 Task: Select the file first option in the sort order.
Action: Mouse moved to (45, 693)
Screenshot: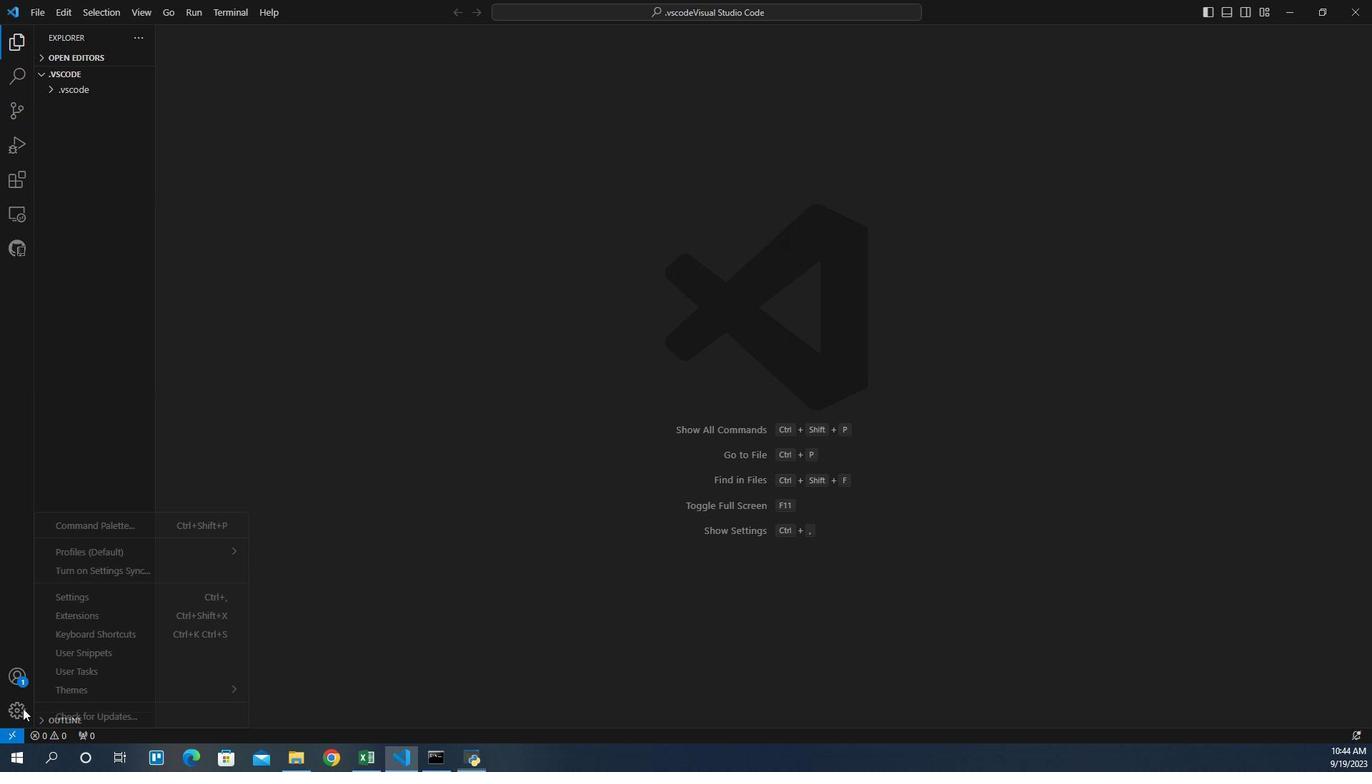 
Action: Mouse pressed left at (45, 693)
Screenshot: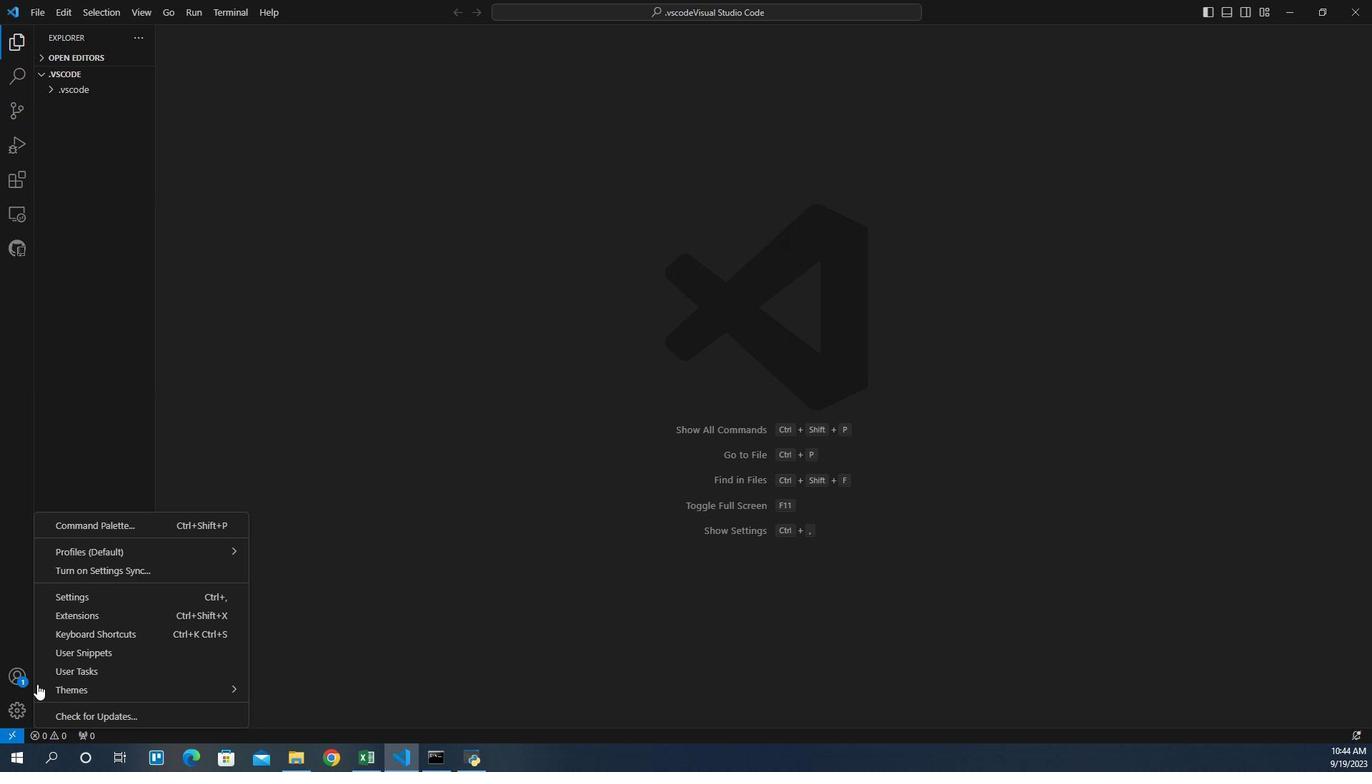 
Action: Mouse moved to (88, 591)
Screenshot: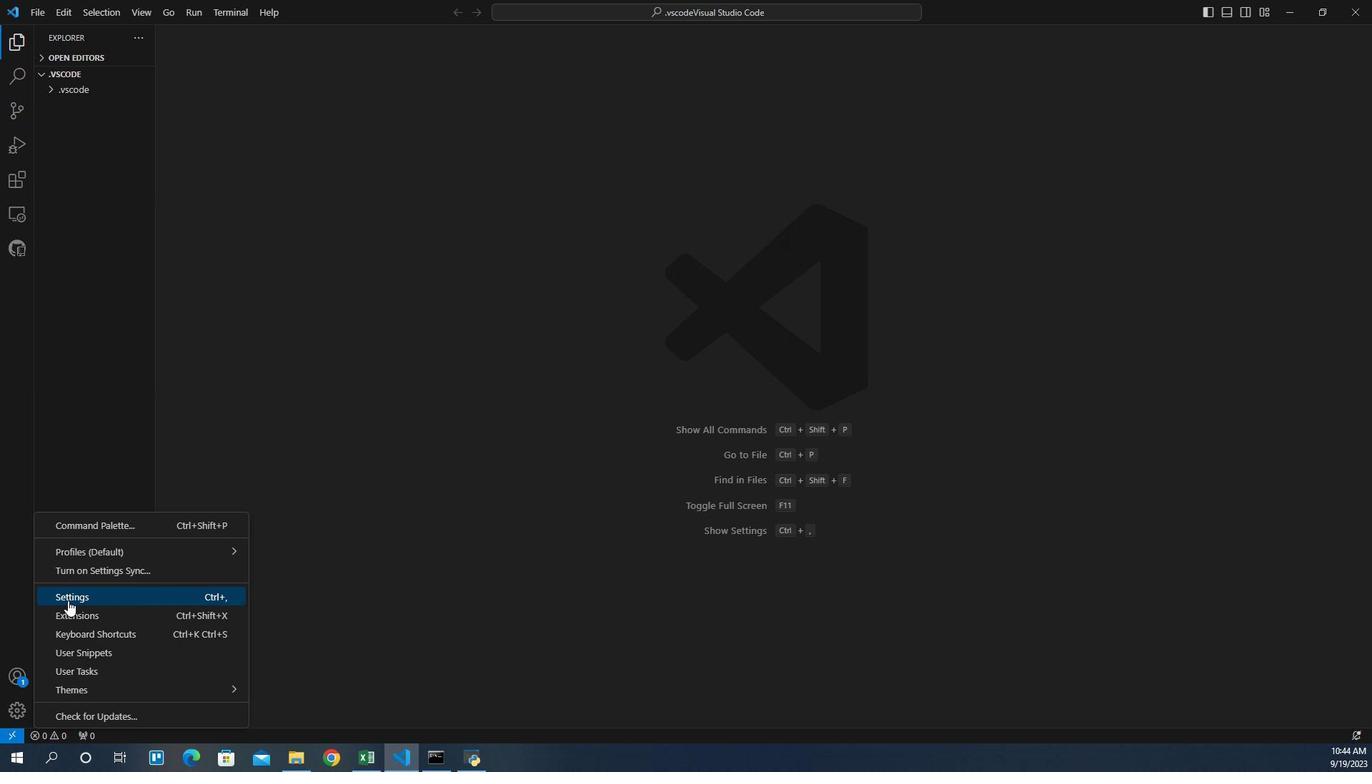 
Action: Mouse pressed left at (88, 591)
Screenshot: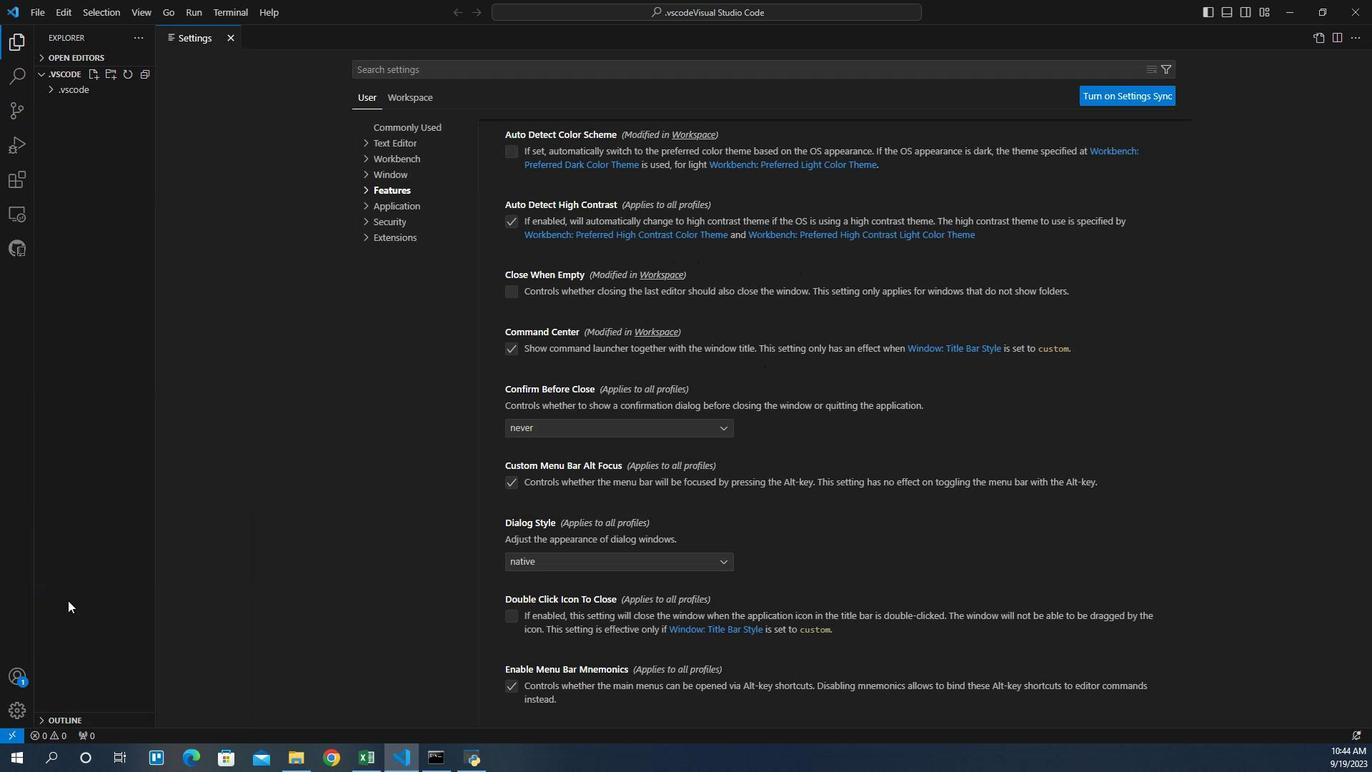 
Action: Mouse moved to (425, 113)
Screenshot: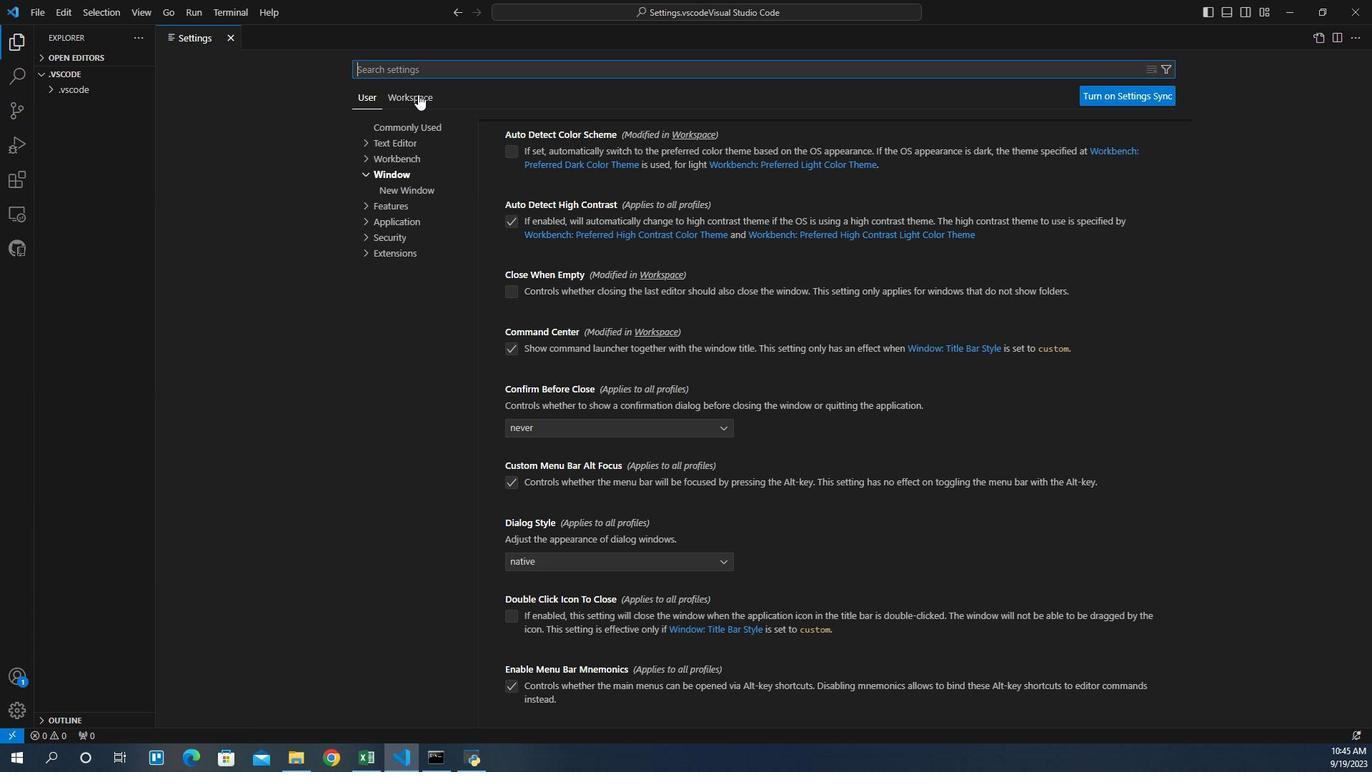
Action: Mouse pressed left at (425, 113)
Screenshot: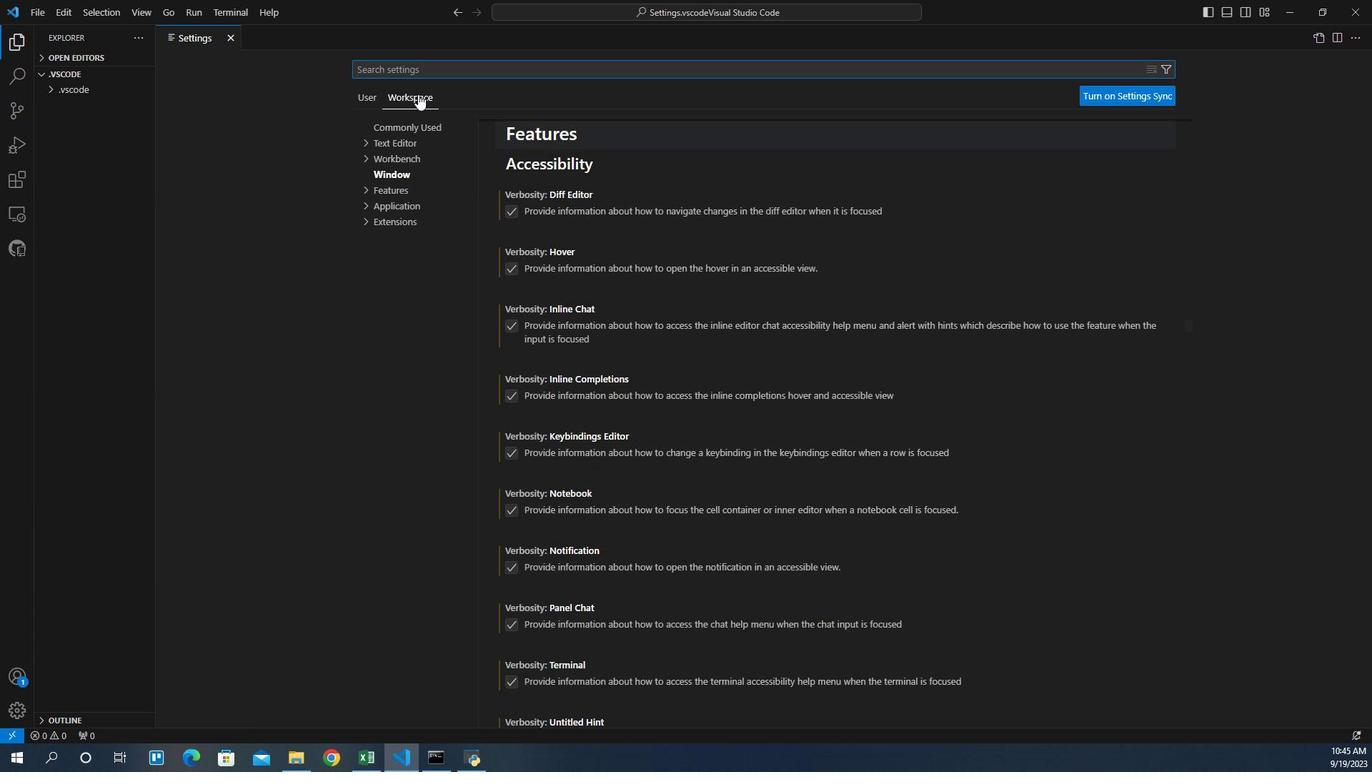 
Action: Mouse moved to (391, 201)
Screenshot: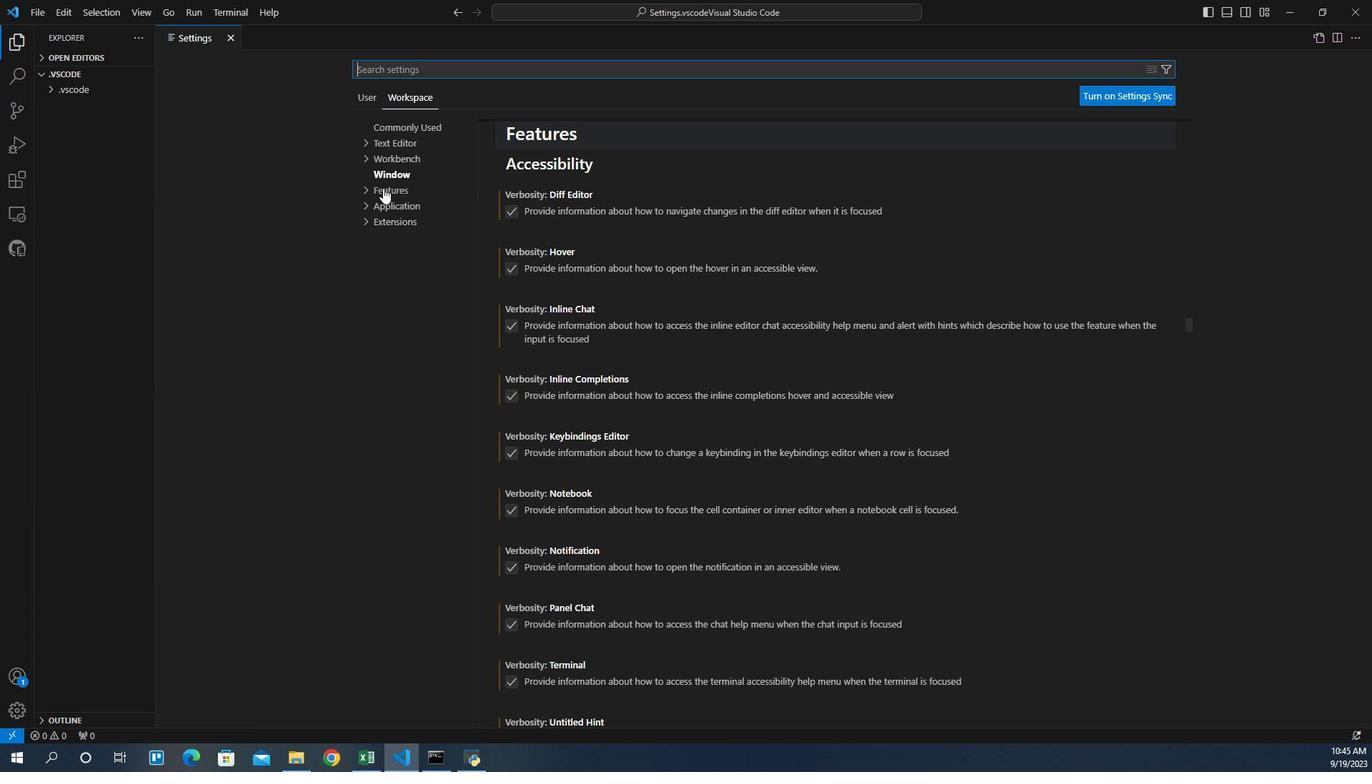 
Action: Mouse pressed left at (391, 201)
Screenshot: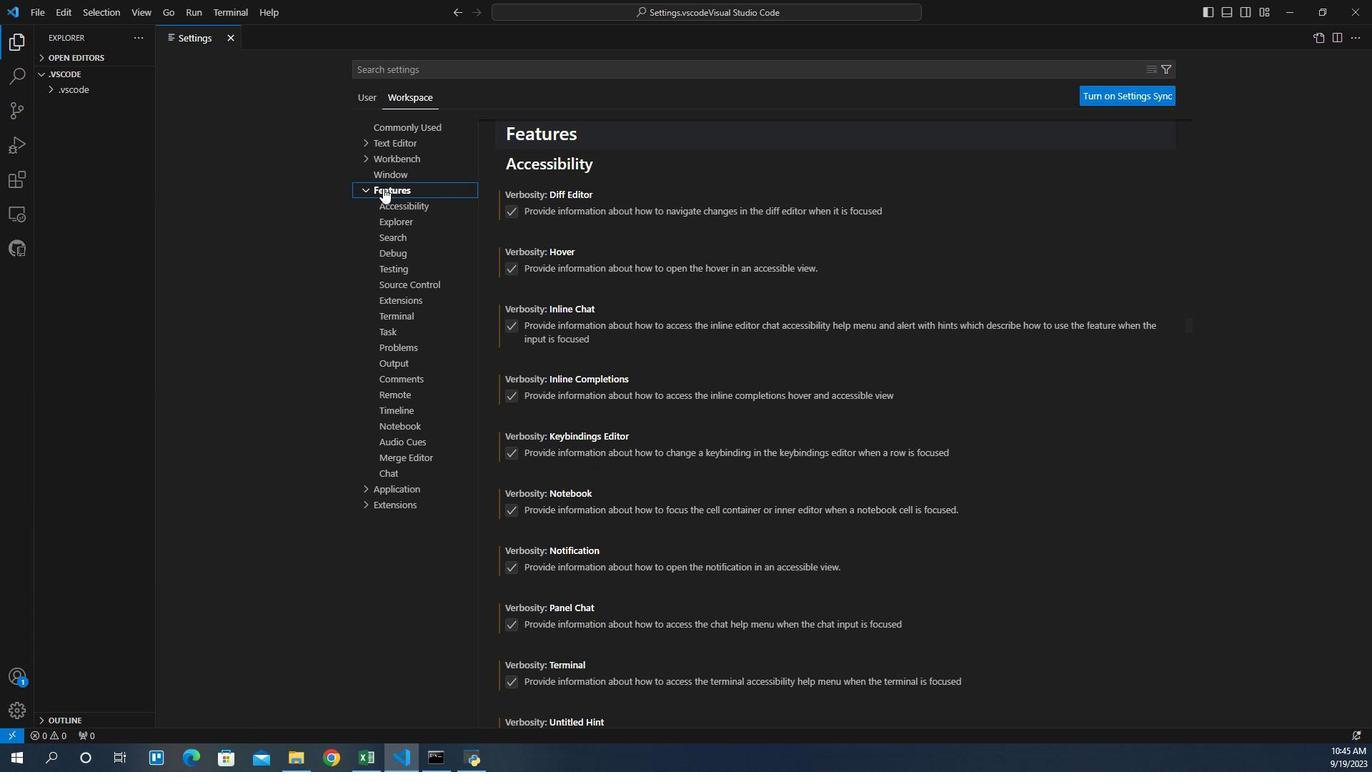 
Action: Mouse moved to (398, 232)
Screenshot: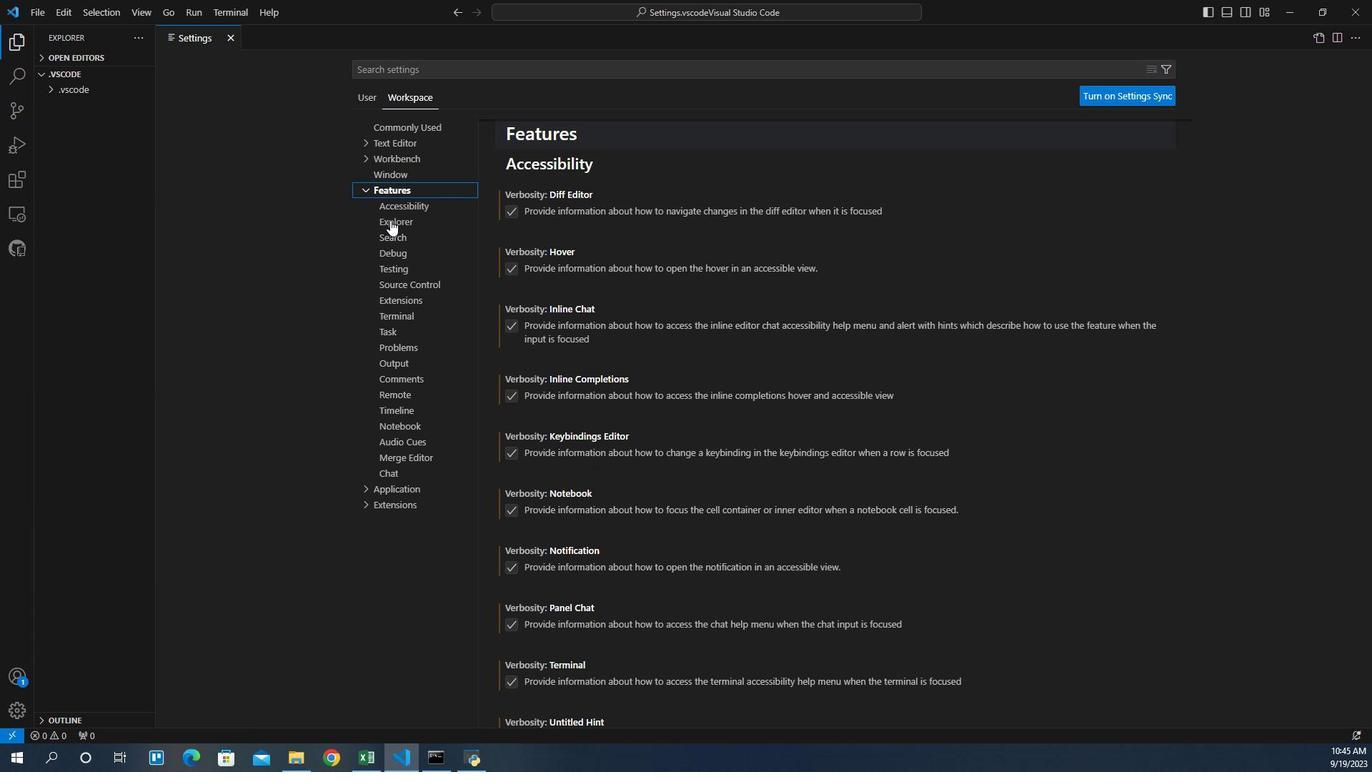 
Action: Mouse pressed left at (398, 232)
Screenshot: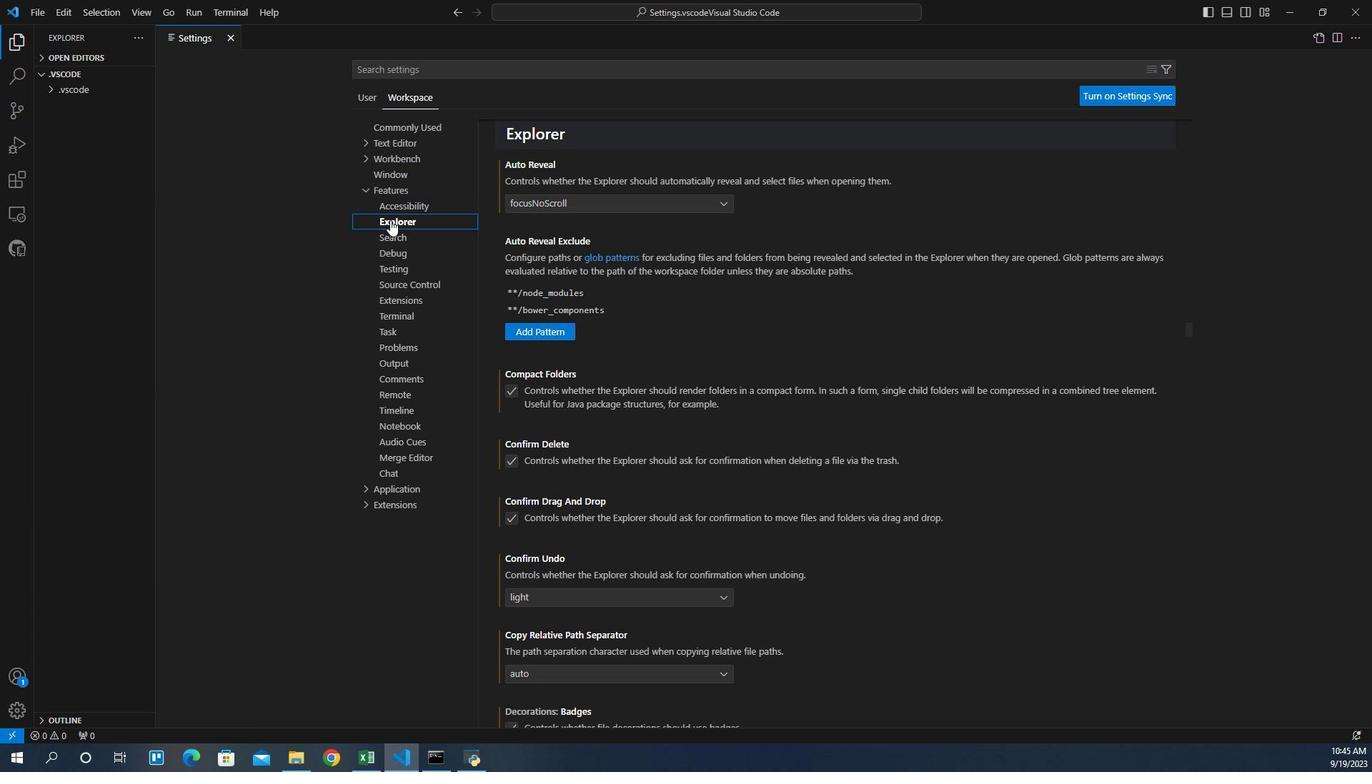 
Action: Mouse moved to (621, 574)
Screenshot: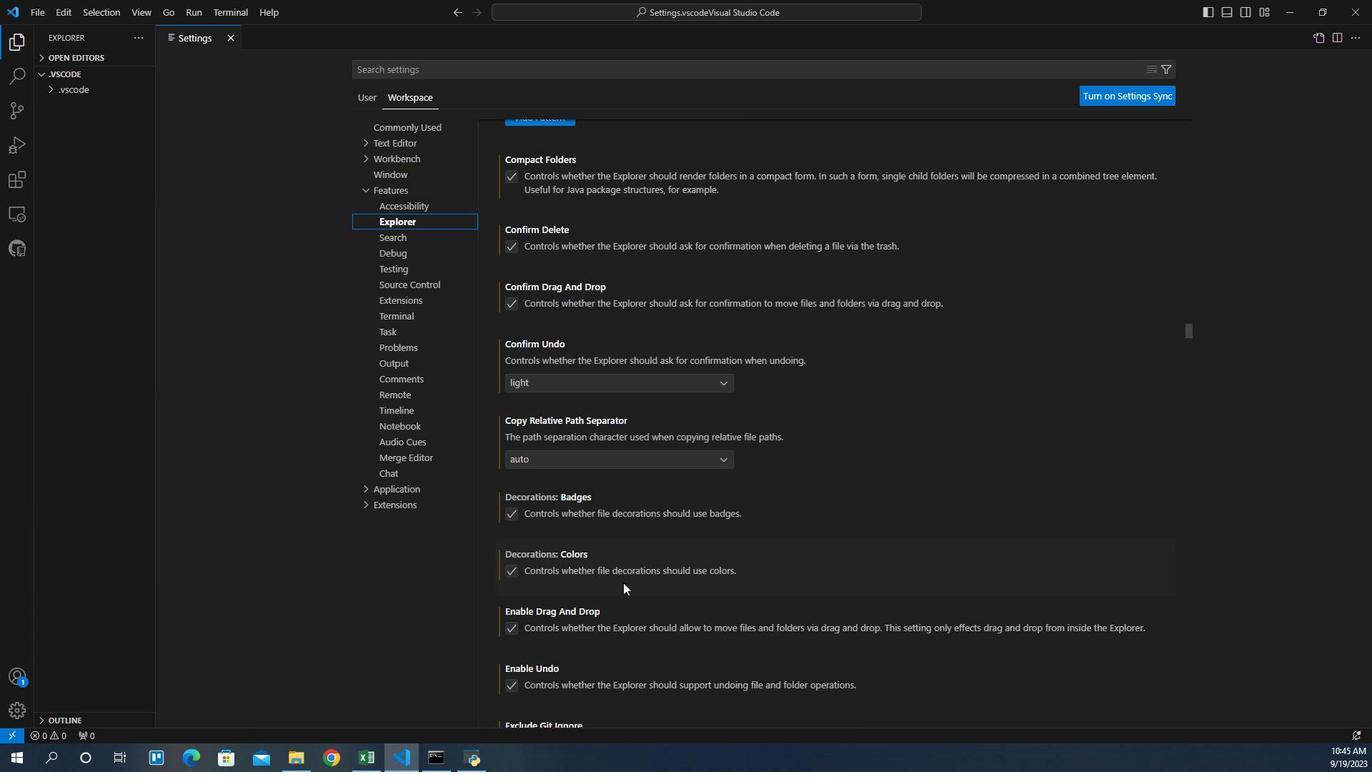 
Action: Mouse scrolled (621, 573) with delta (0, 0)
Screenshot: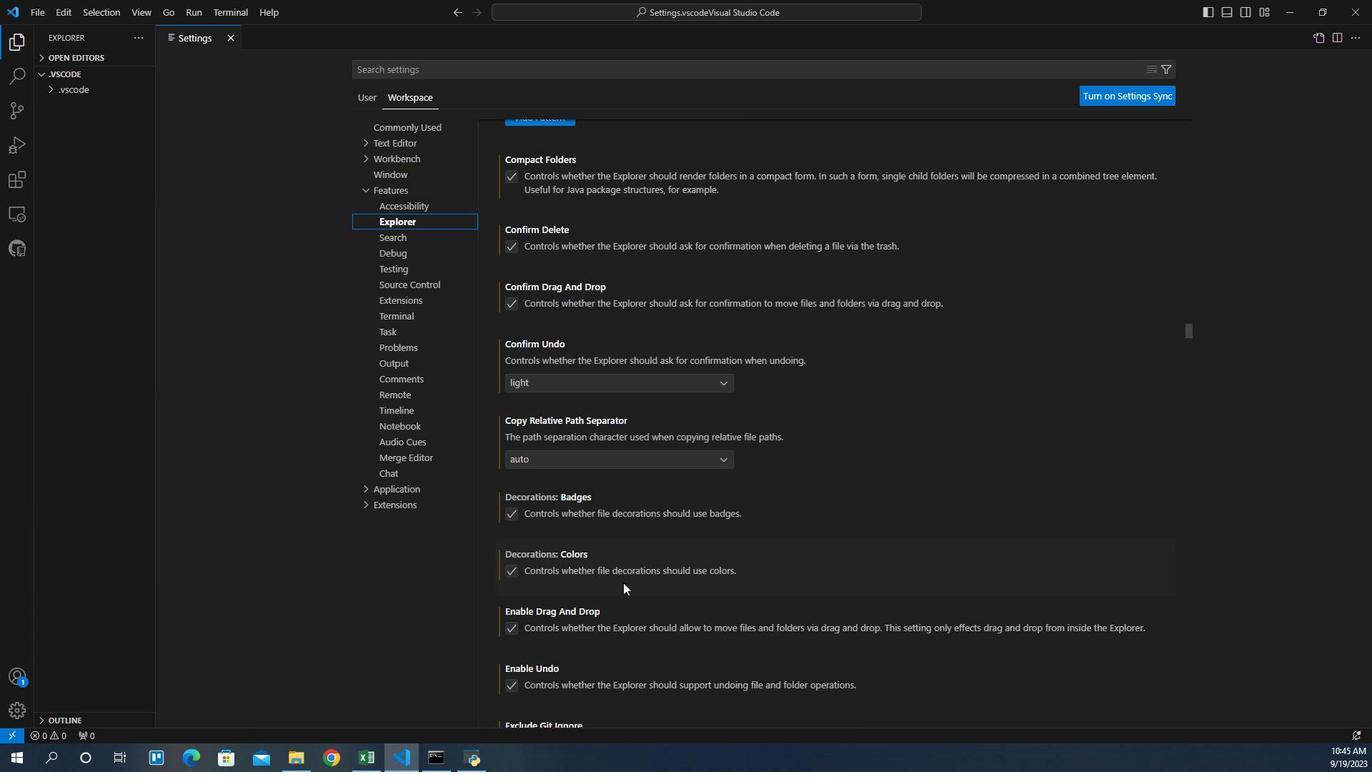 
Action: Mouse moved to (621, 574)
Screenshot: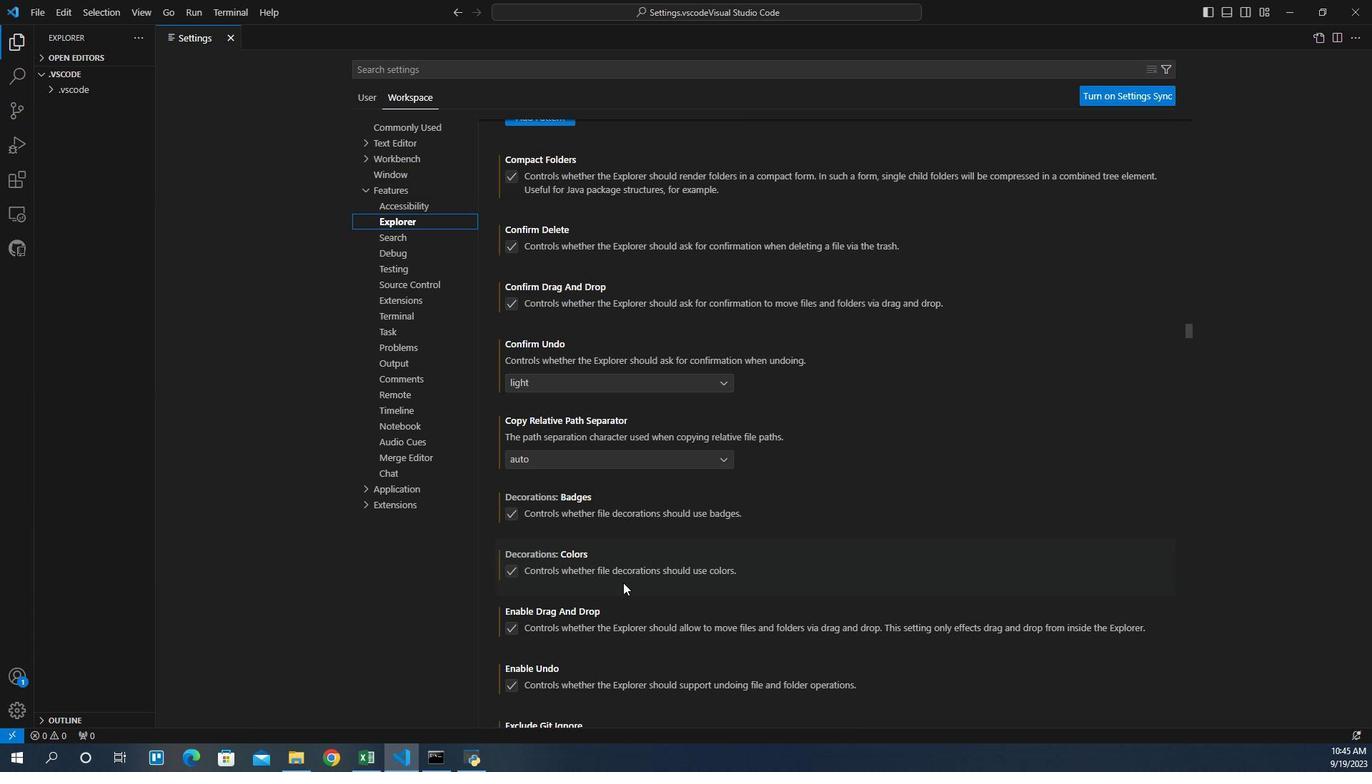
Action: Mouse scrolled (621, 573) with delta (0, 0)
Screenshot: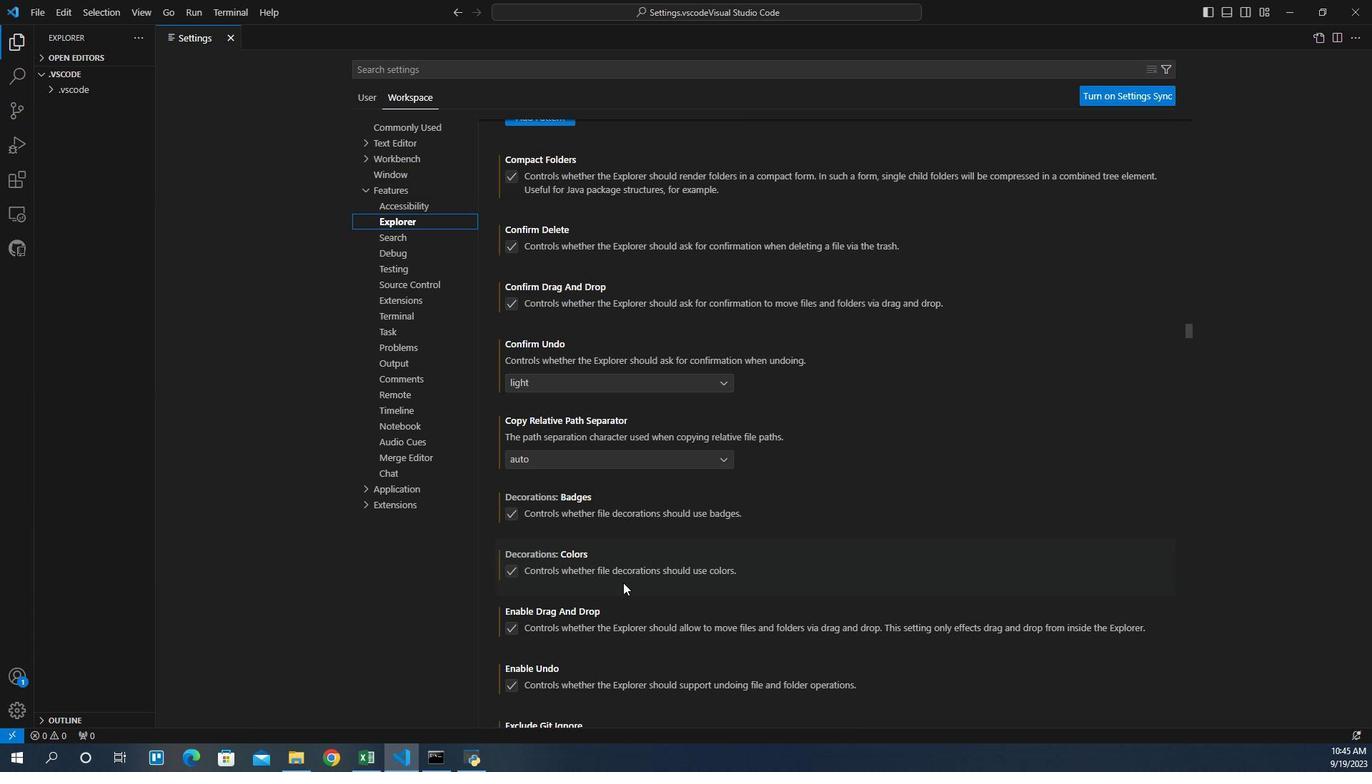 
Action: Mouse moved to (621, 574)
Screenshot: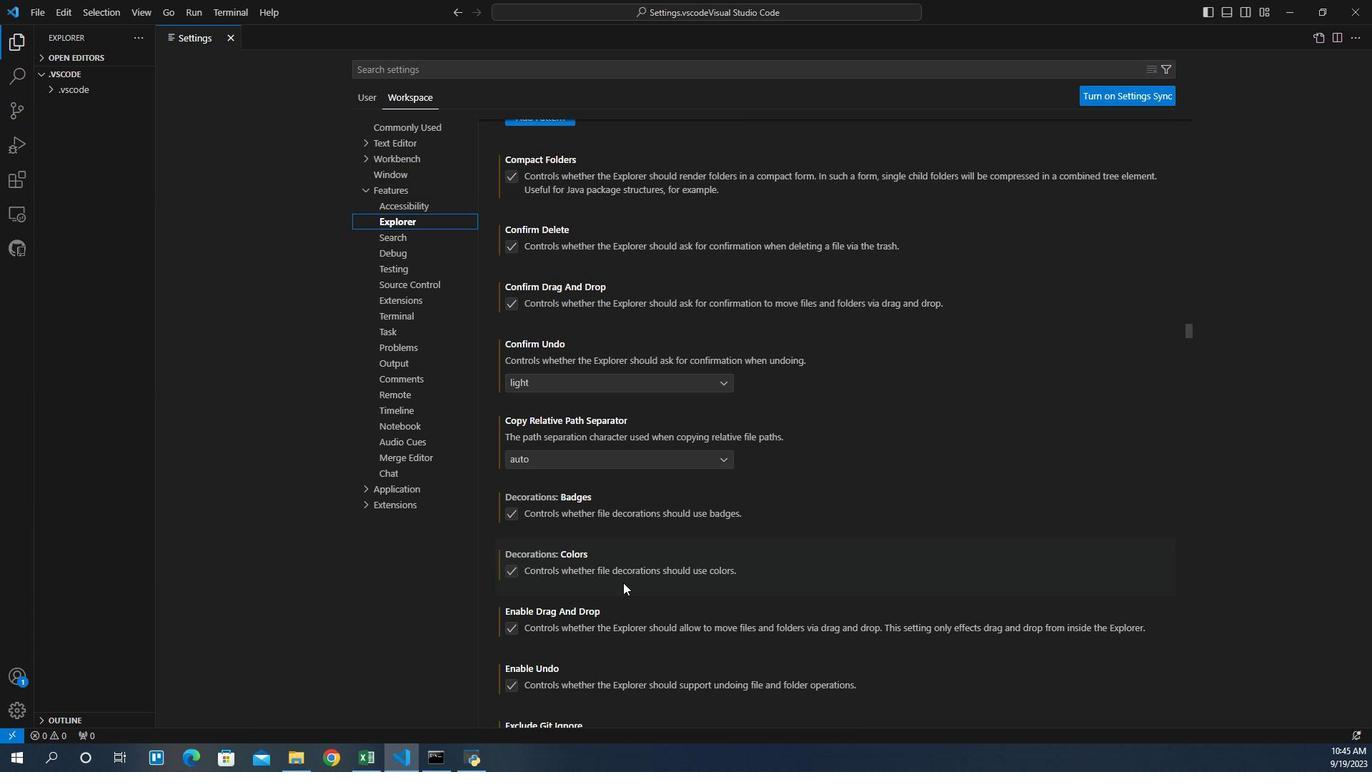 
Action: Mouse scrolled (621, 574) with delta (0, 0)
Screenshot: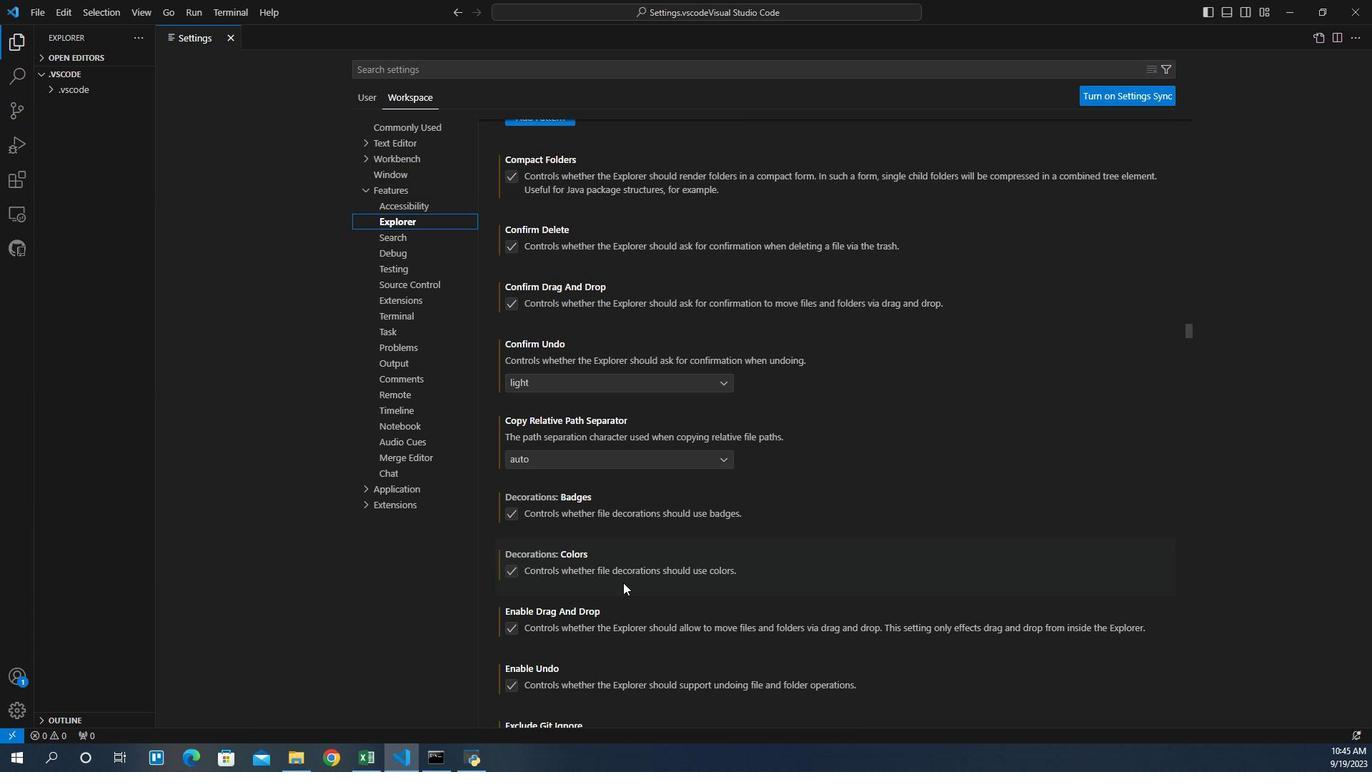 
Action: Mouse scrolled (621, 574) with delta (0, 0)
Screenshot: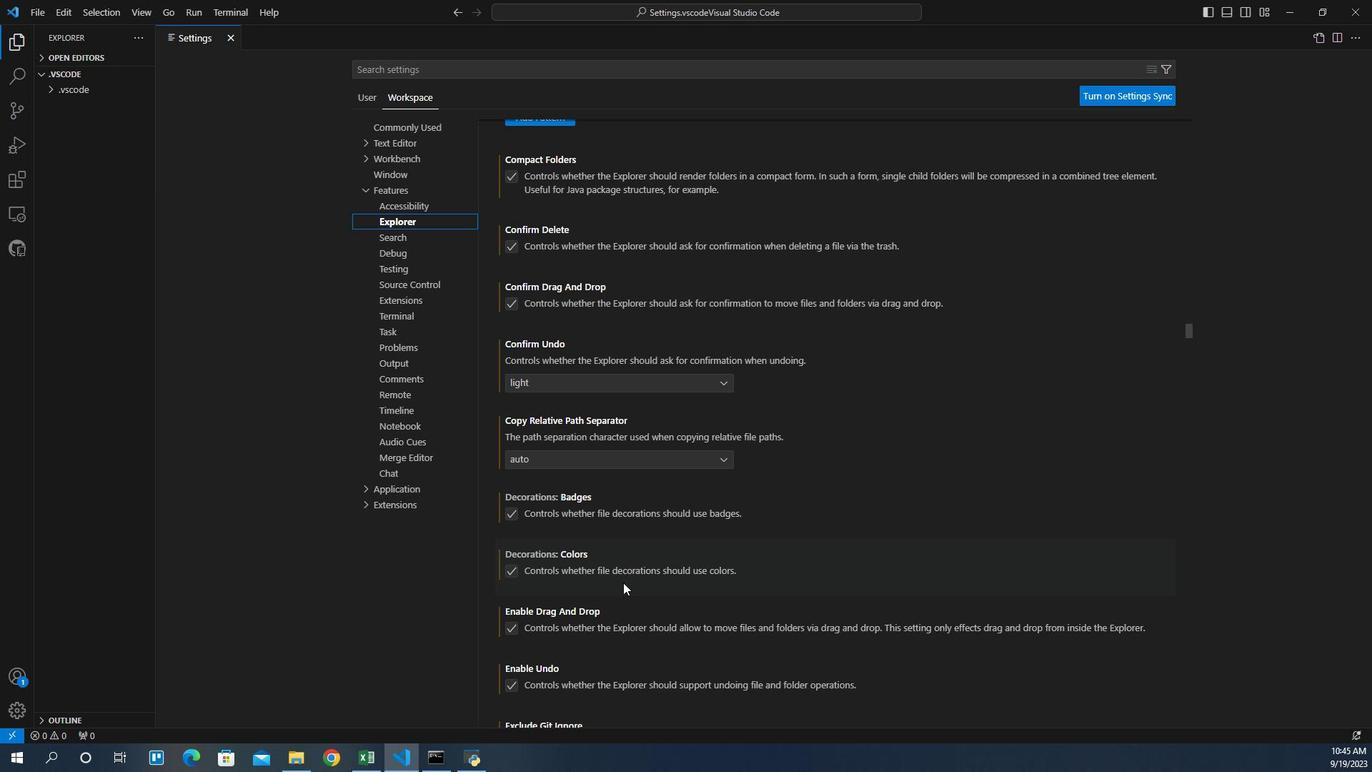 
Action: Mouse scrolled (621, 574) with delta (0, 0)
Screenshot: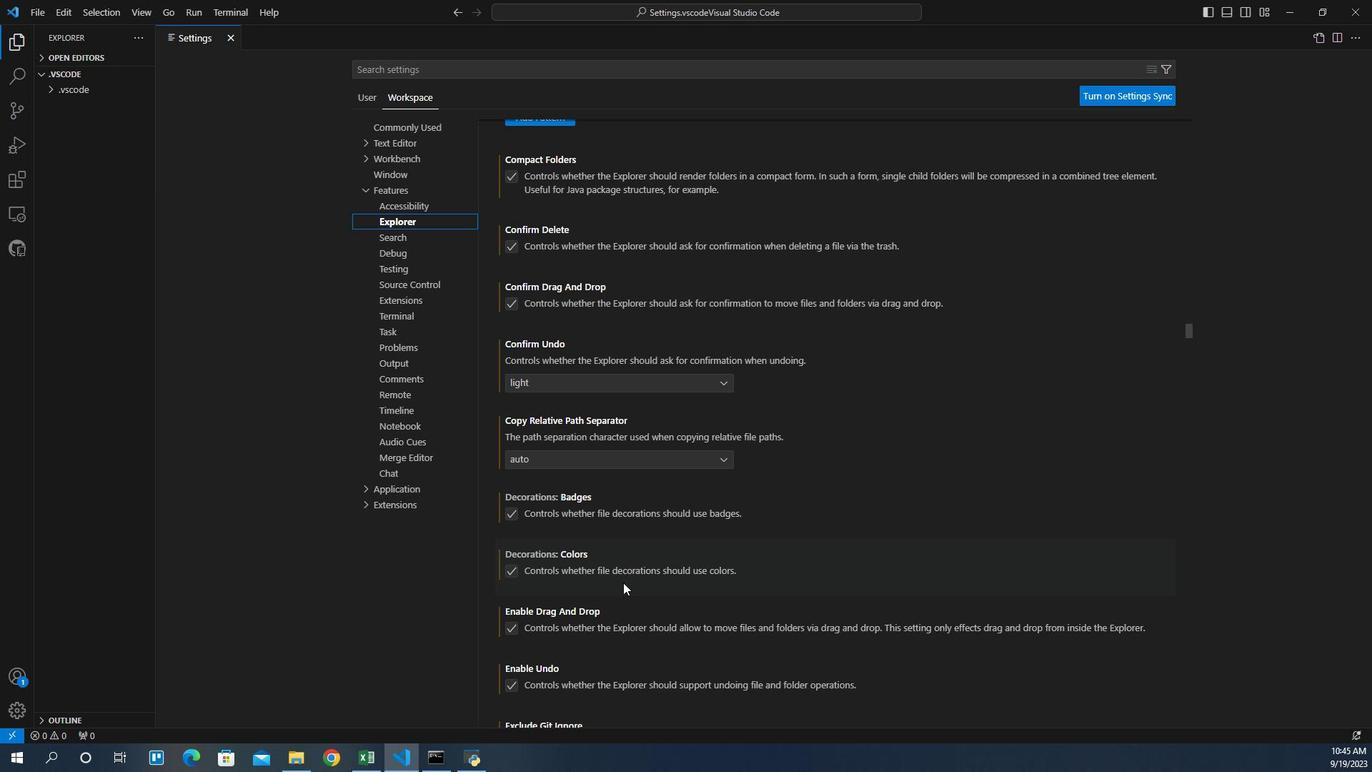 
Action: Mouse scrolled (621, 574) with delta (0, 0)
Screenshot: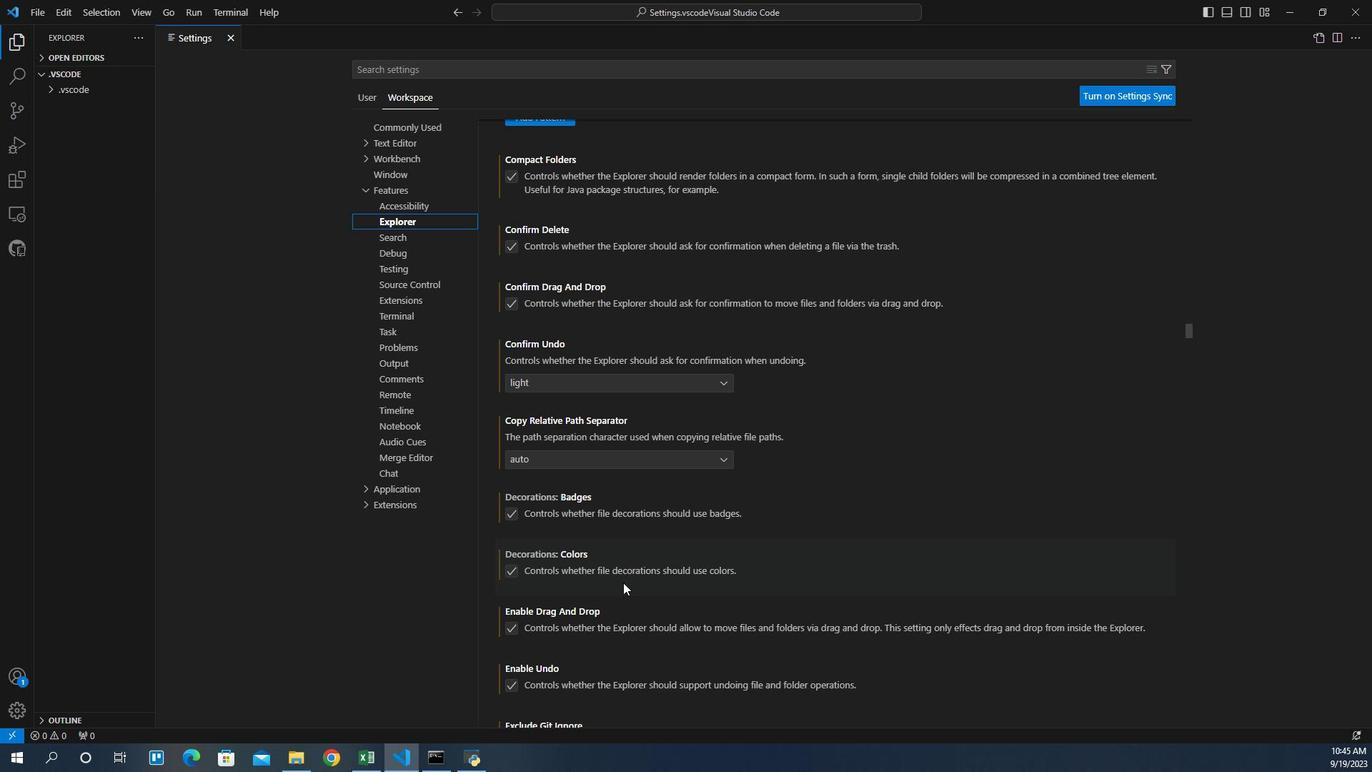 
Action: Mouse scrolled (621, 574) with delta (0, 0)
Screenshot: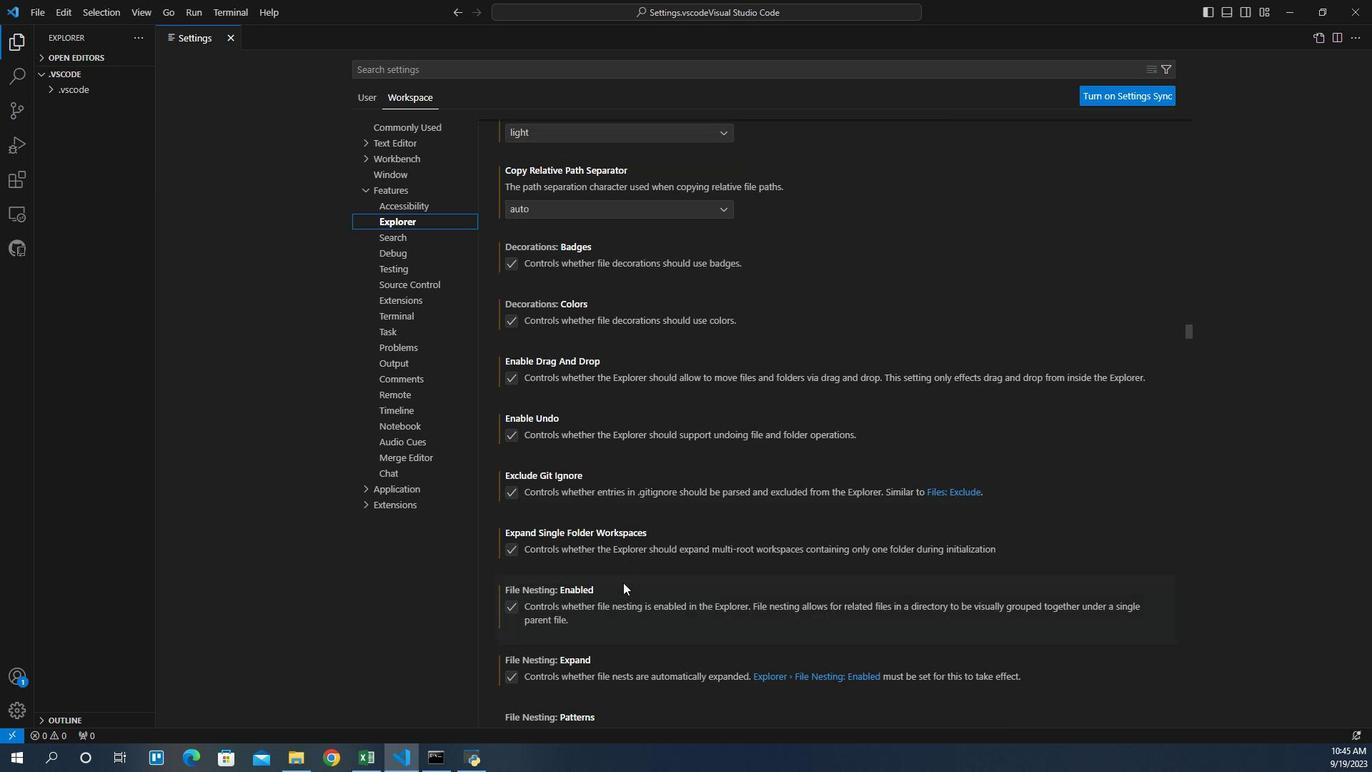 
Action: Mouse scrolled (621, 574) with delta (0, 0)
Screenshot: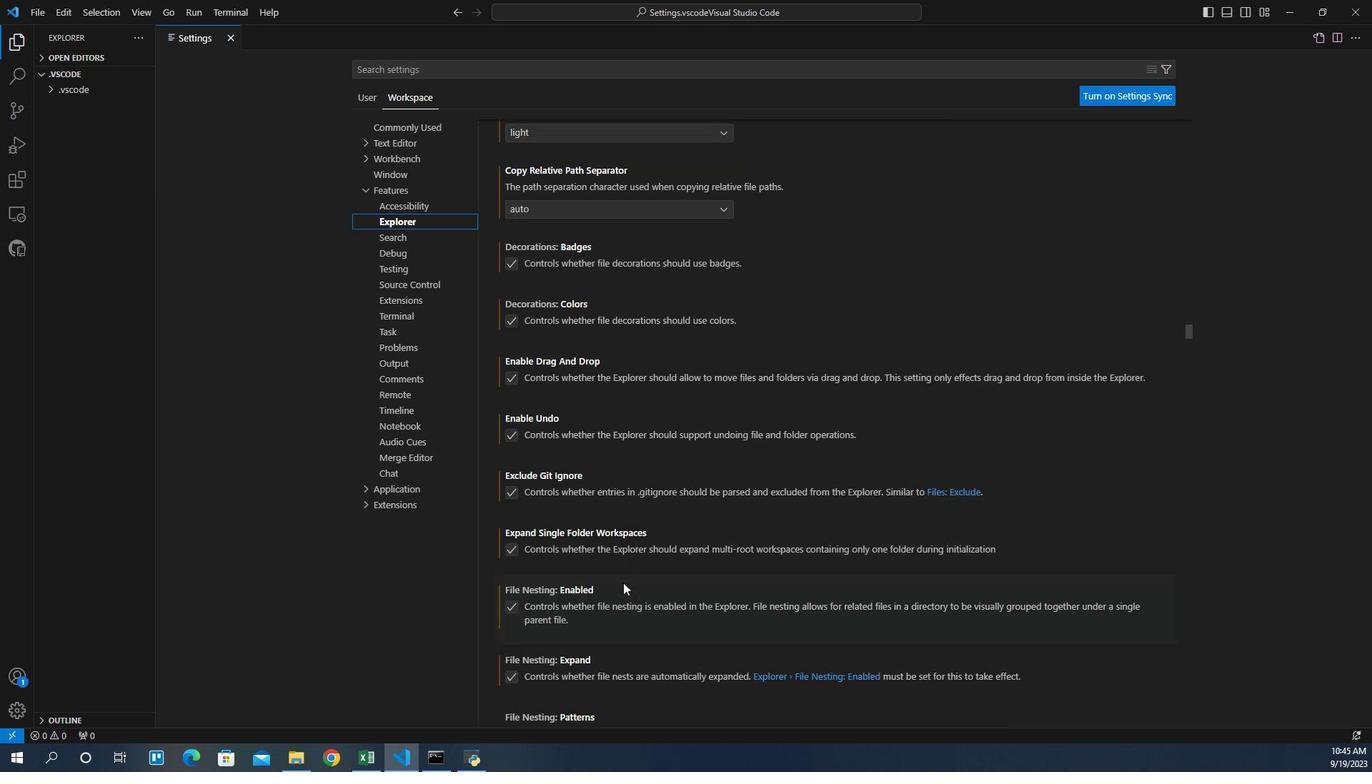 
Action: Mouse scrolled (621, 574) with delta (0, 0)
Screenshot: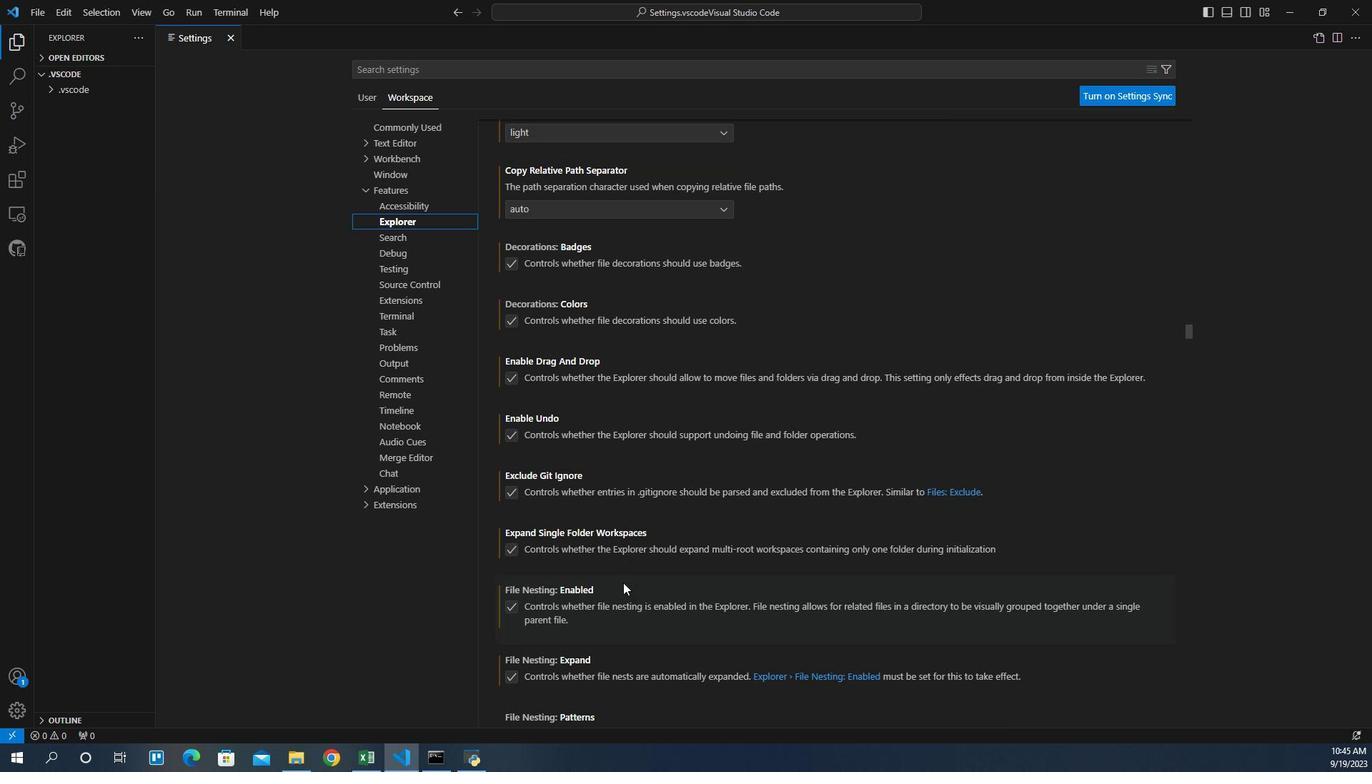 
Action: Mouse scrolled (621, 574) with delta (0, 0)
Screenshot: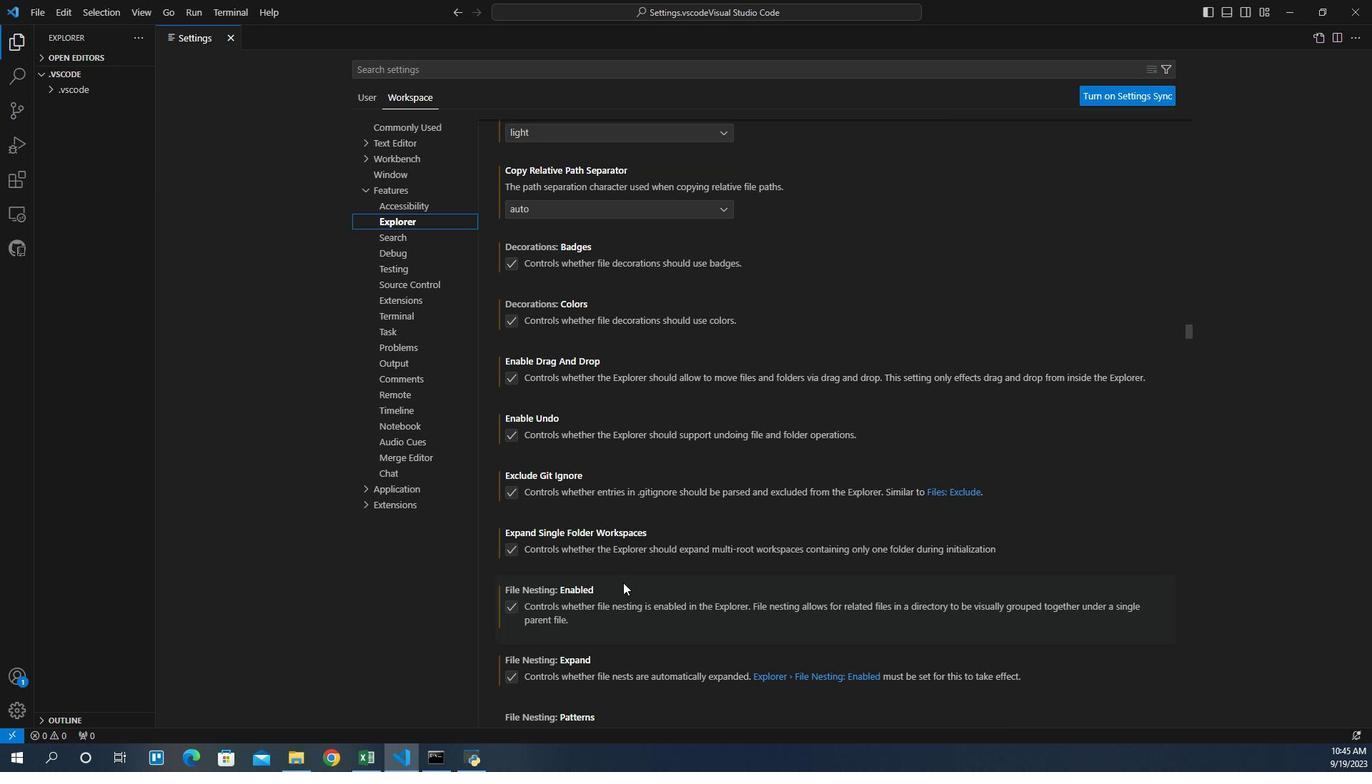 
Action: Mouse scrolled (621, 574) with delta (0, 0)
Screenshot: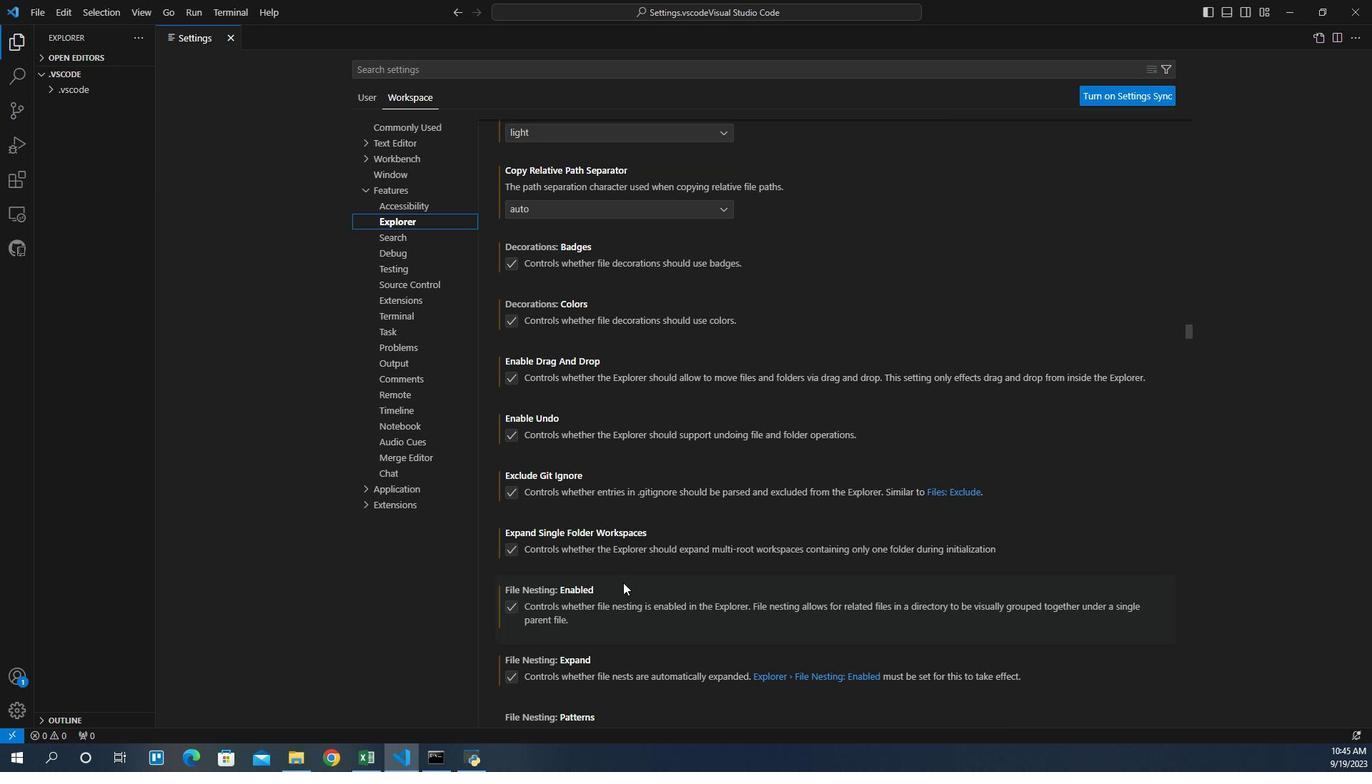 
Action: Mouse scrolled (621, 574) with delta (0, 0)
Screenshot: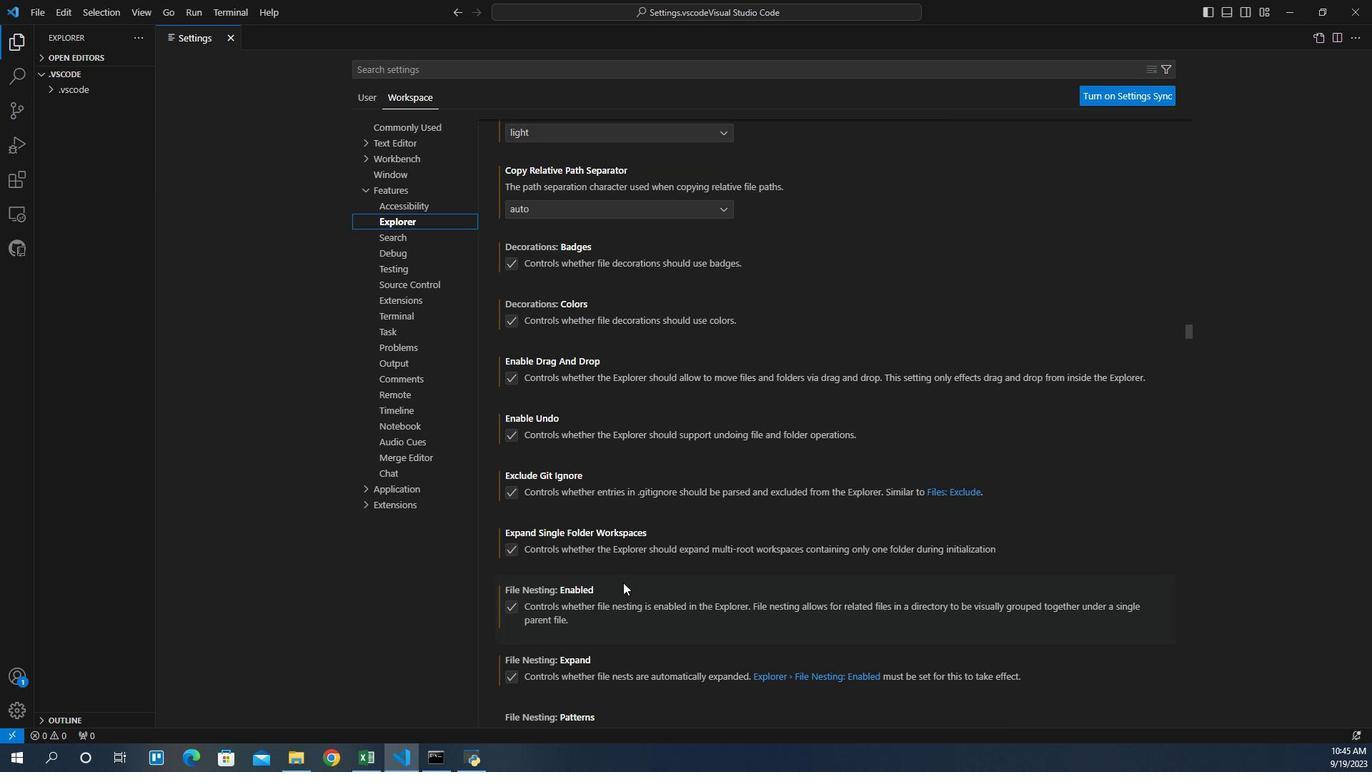
Action: Mouse scrolled (621, 574) with delta (0, 0)
Screenshot: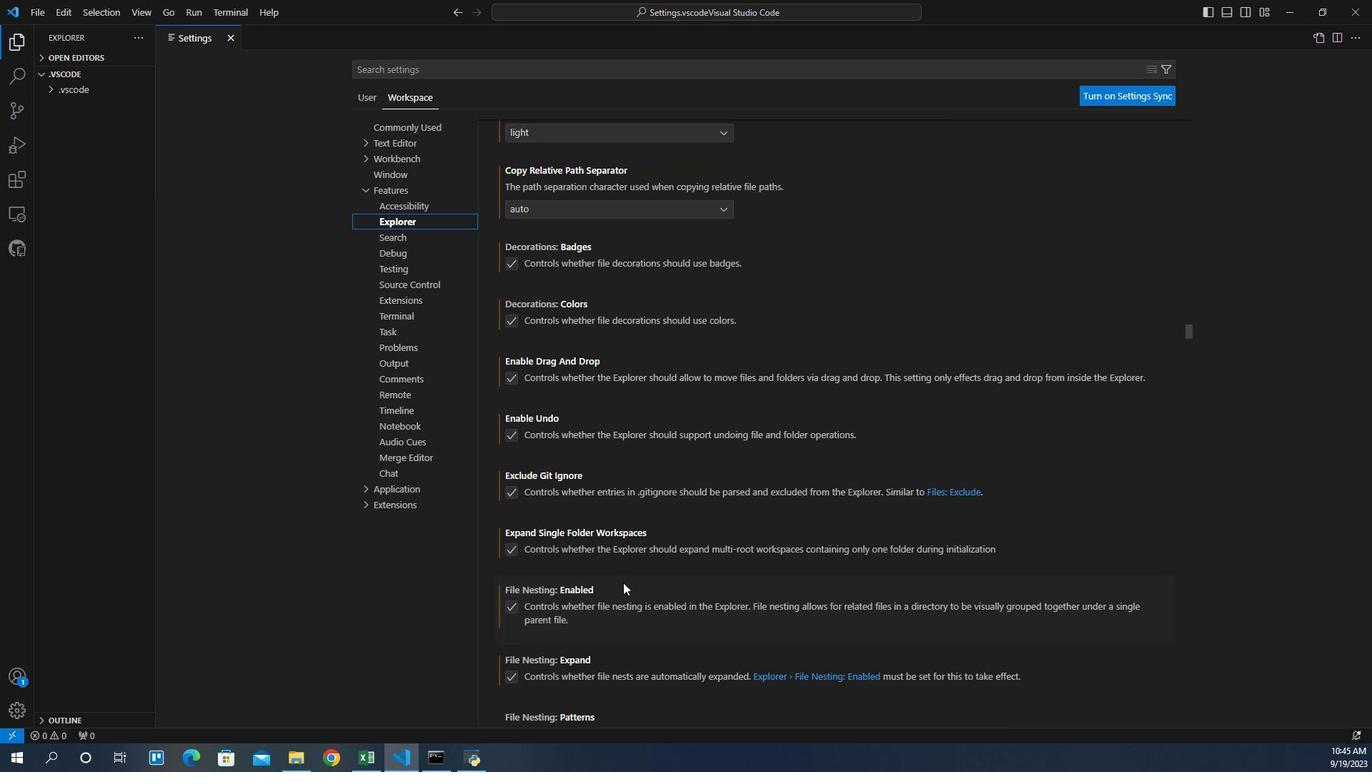 
Action: Mouse scrolled (621, 574) with delta (0, 0)
Screenshot: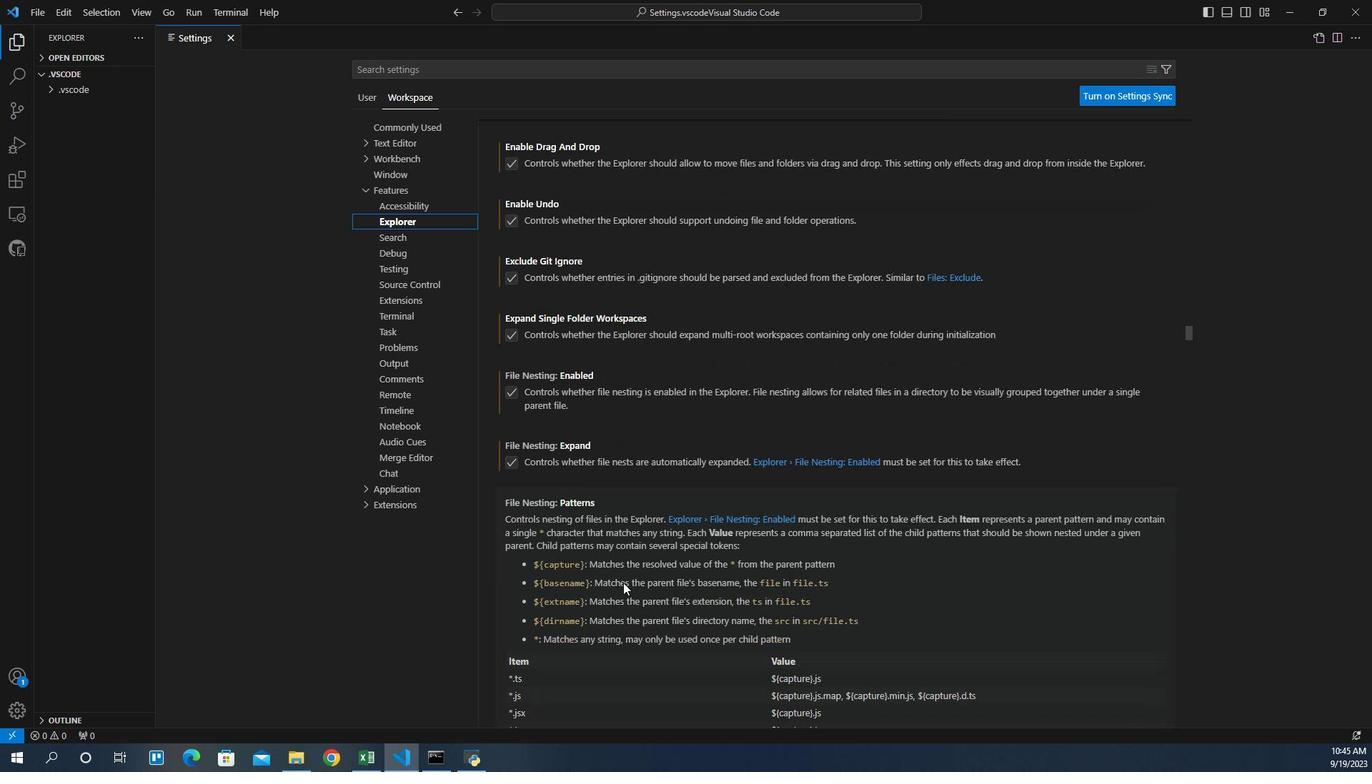 
Action: Mouse scrolled (621, 574) with delta (0, 0)
Screenshot: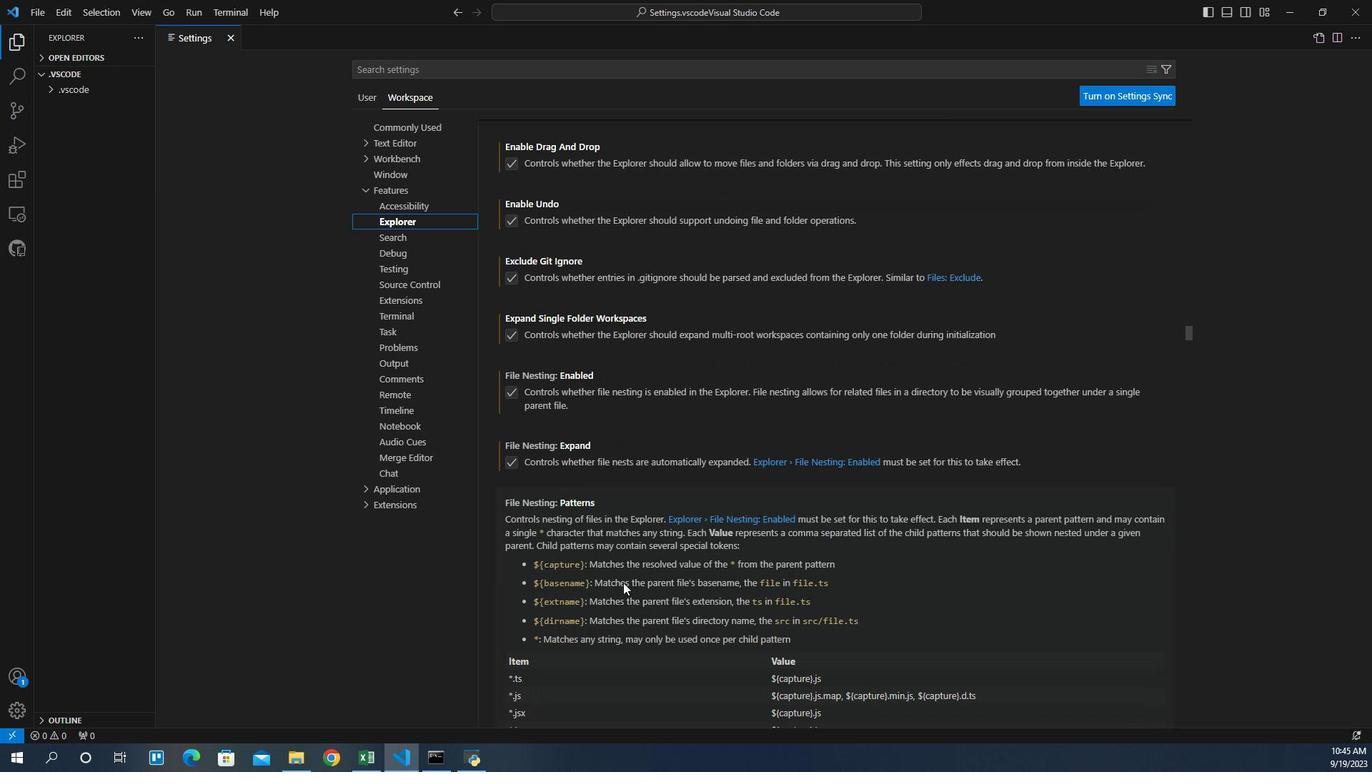 
Action: Mouse scrolled (621, 574) with delta (0, 0)
Screenshot: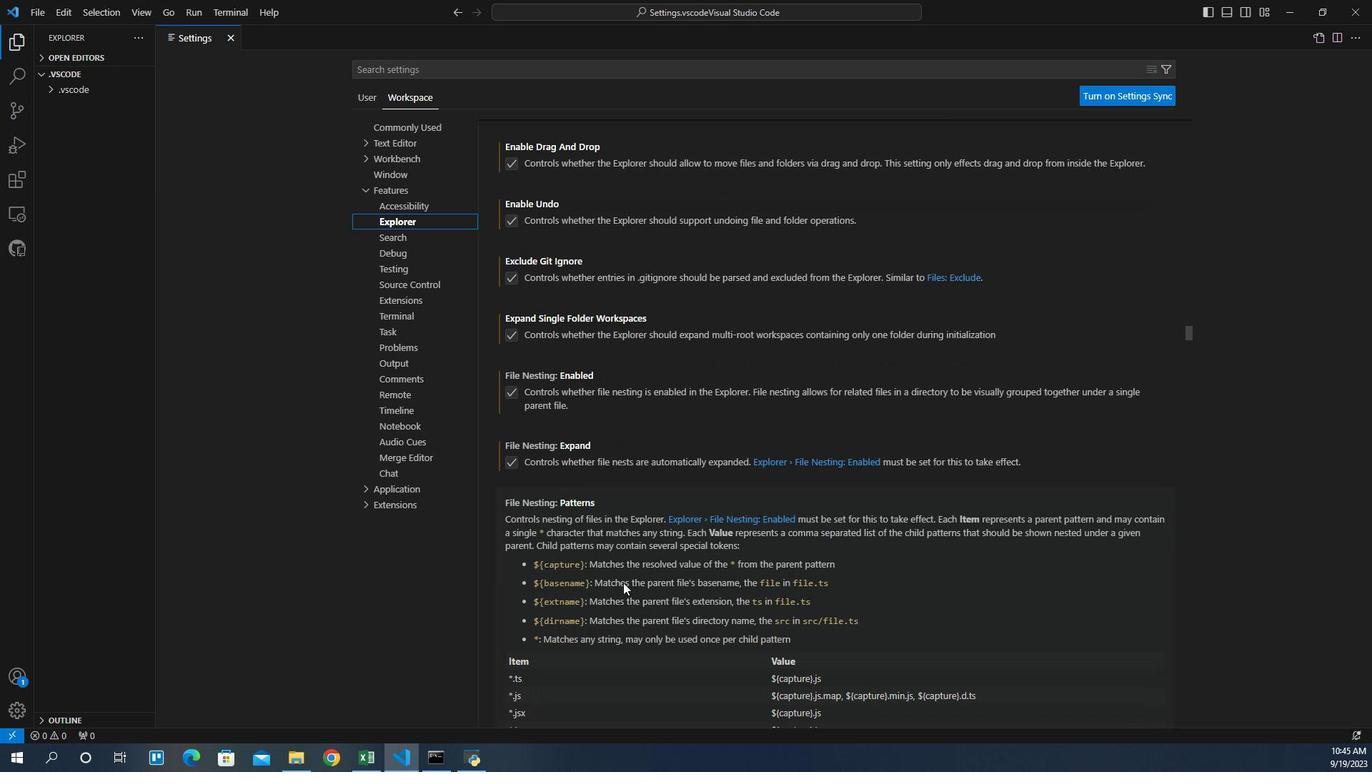 
Action: Mouse scrolled (621, 574) with delta (0, 0)
Screenshot: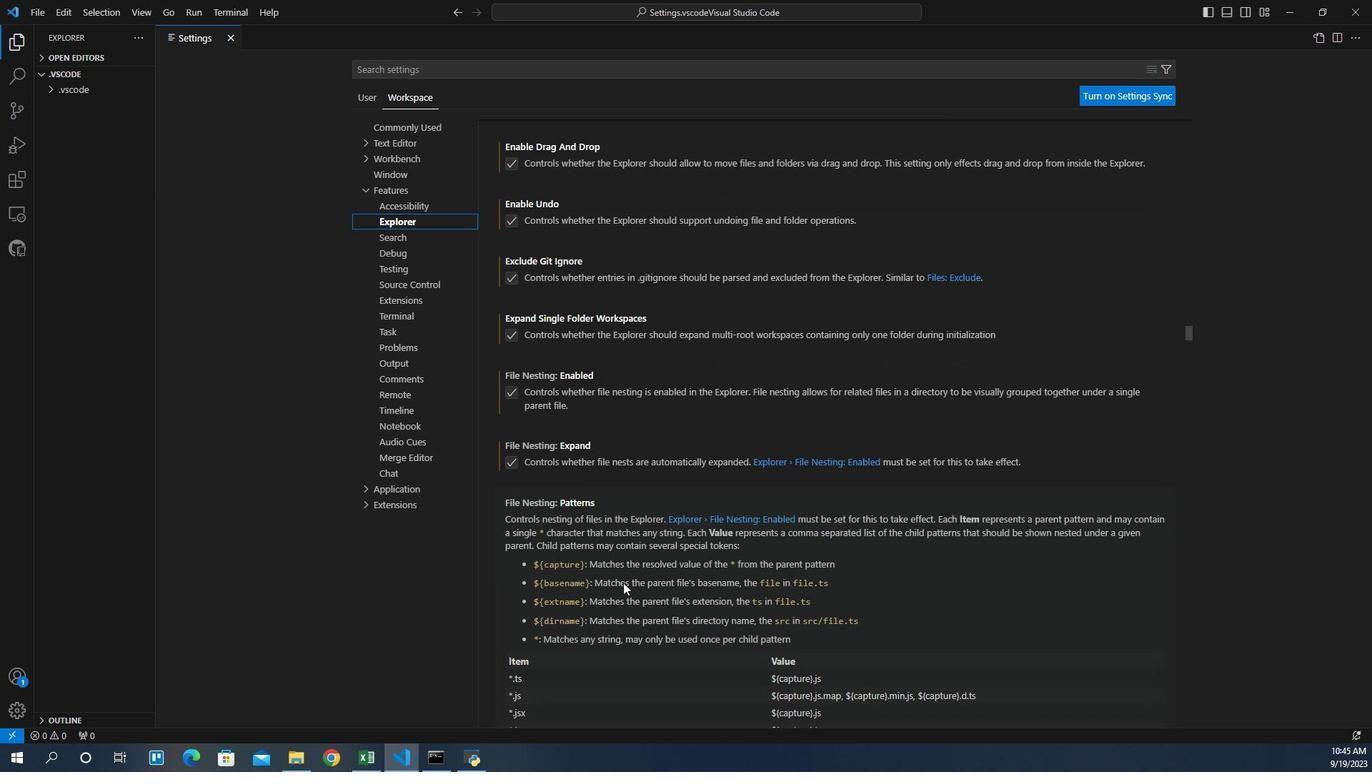 
Action: Mouse scrolled (621, 574) with delta (0, 0)
Screenshot: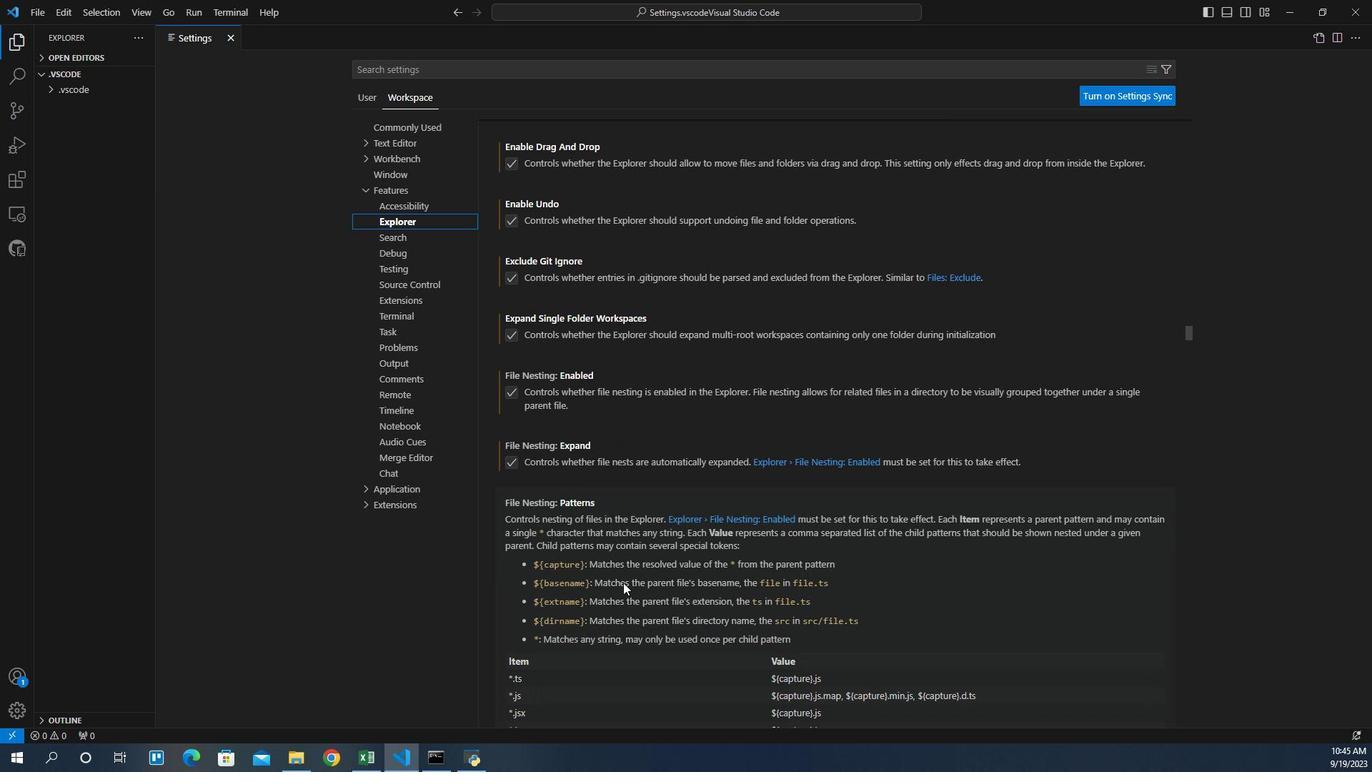 
Action: Mouse scrolled (621, 574) with delta (0, 0)
Screenshot: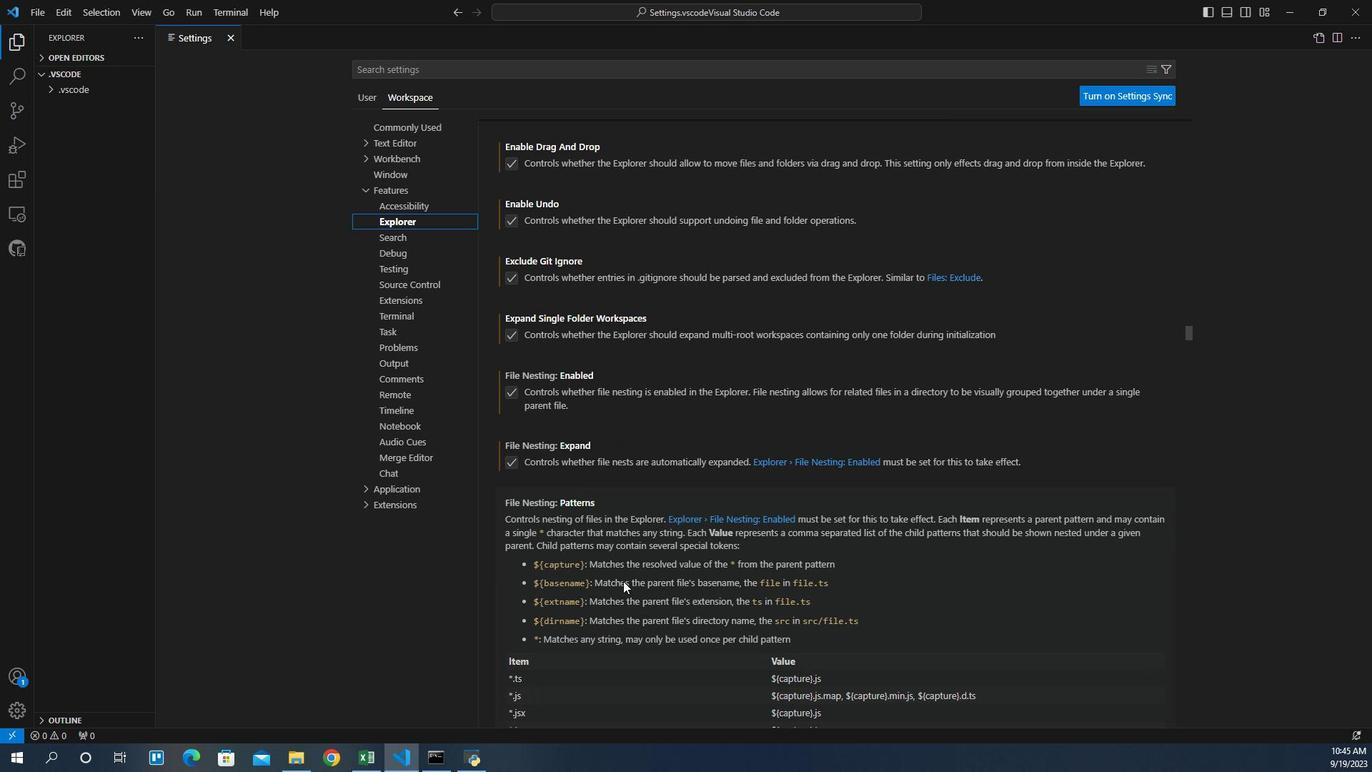 
Action: Mouse moved to (621, 573)
Screenshot: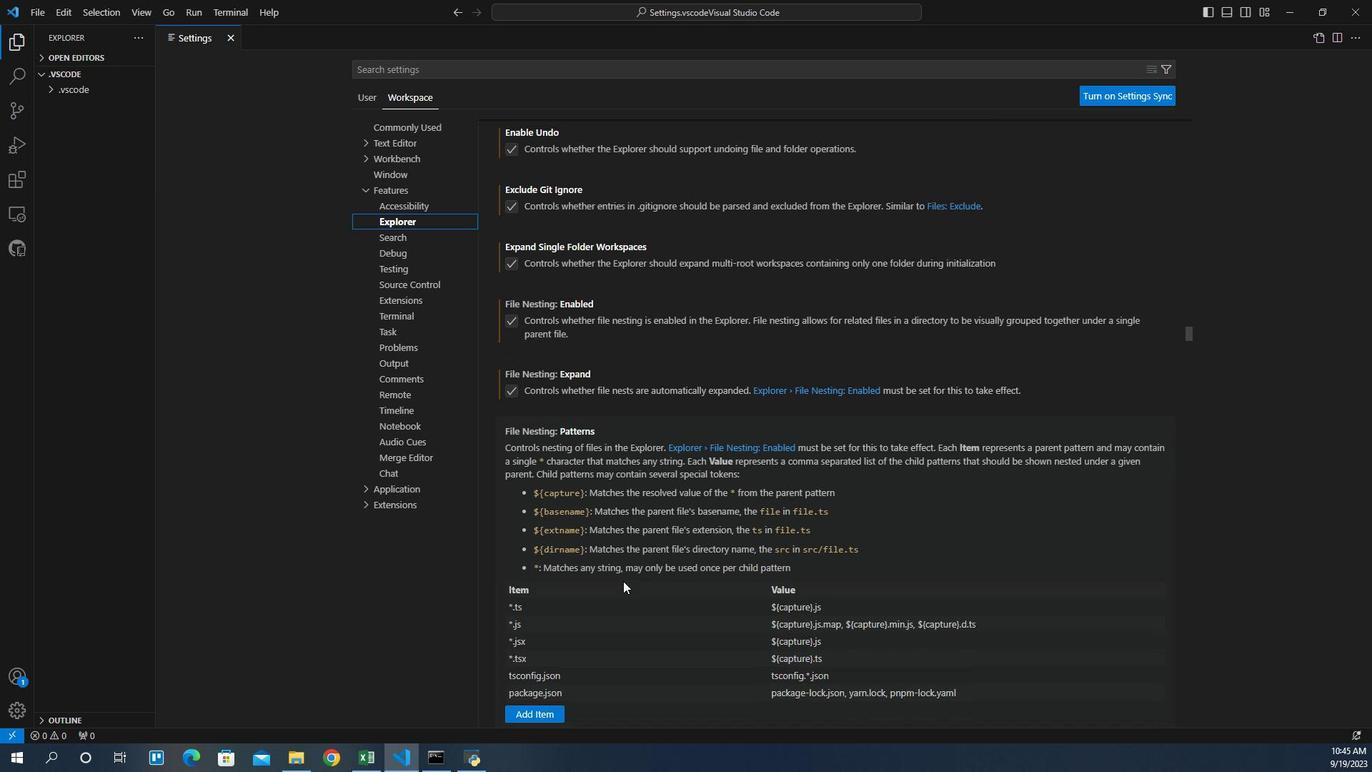
Action: Mouse scrolled (621, 572) with delta (0, 0)
Screenshot: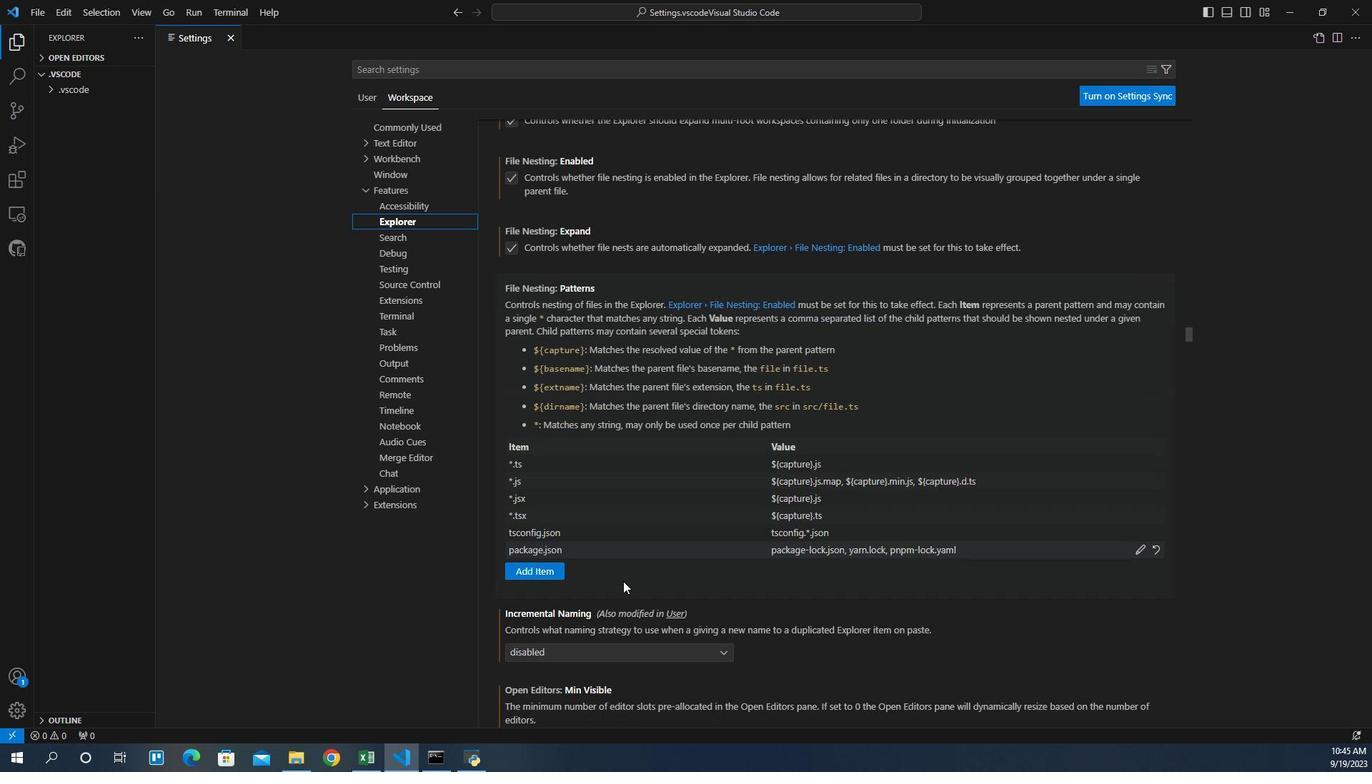 
Action: Mouse scrolled (621, 572) with delta (0, 0)
Screenshot: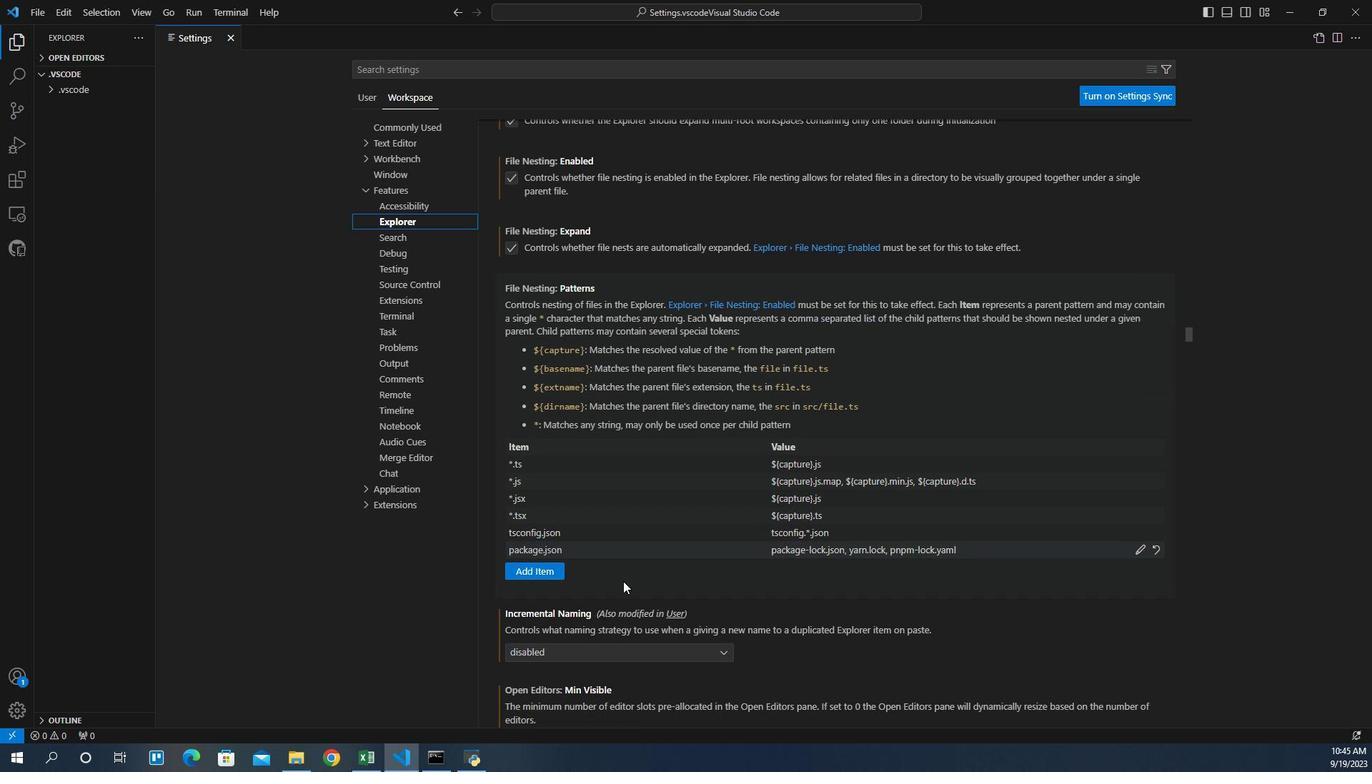 
Action: Mouse scrolled (621, 572) with delta (0, 0)
Screenshot: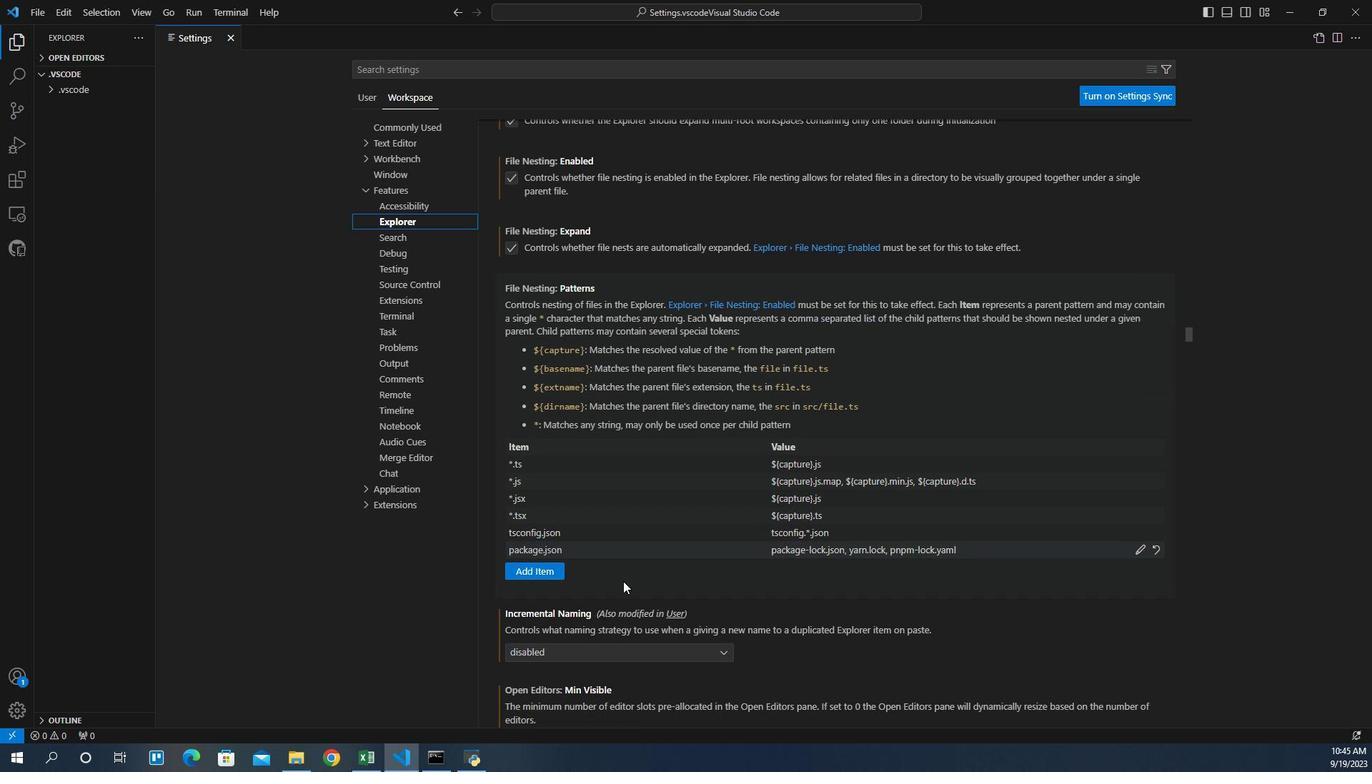 
Action: Mouse scrolled (621, 572) with delta (0, 0)
Screenshot: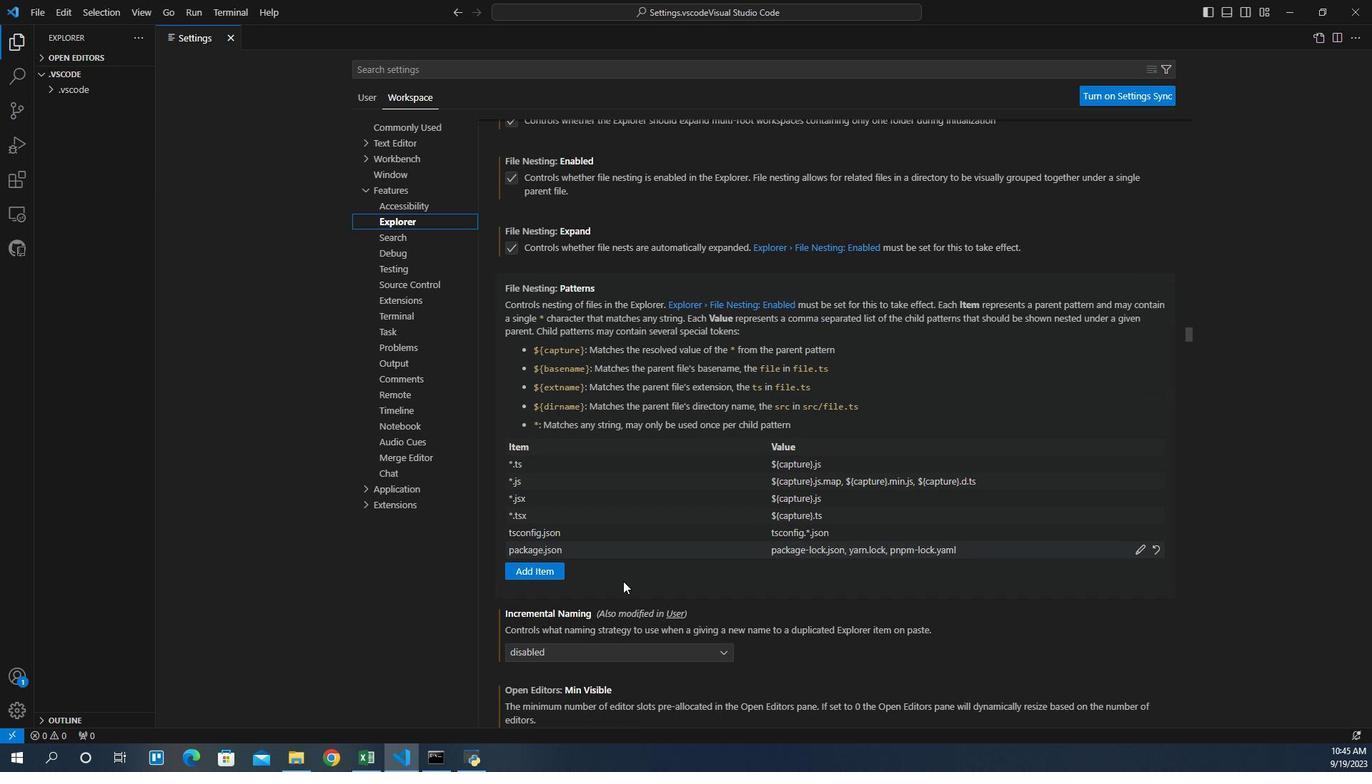 
Action: Mouse scrolled (621, 572) with delta (0, 0)
Screenshot: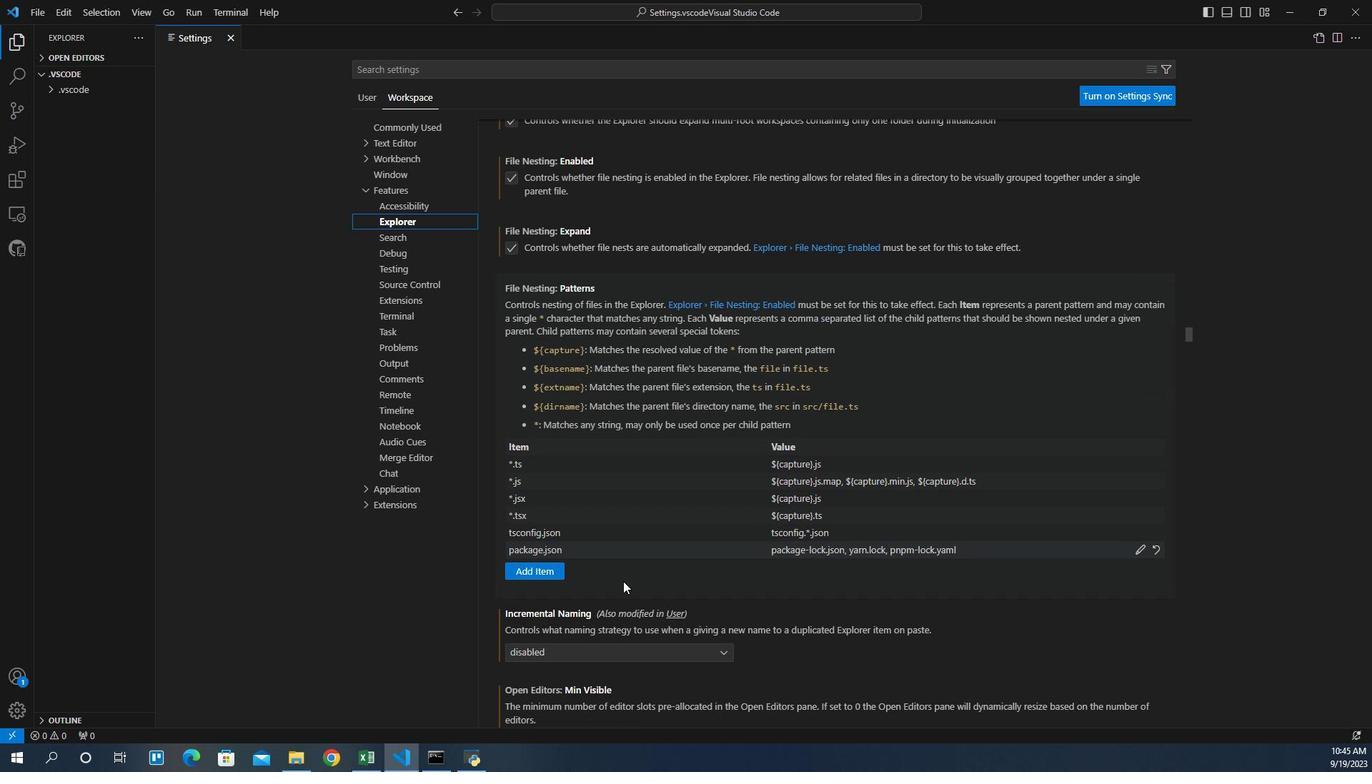 
Action: Mouse scrolled (621, 572) with delta (0, 0)
Screenshot: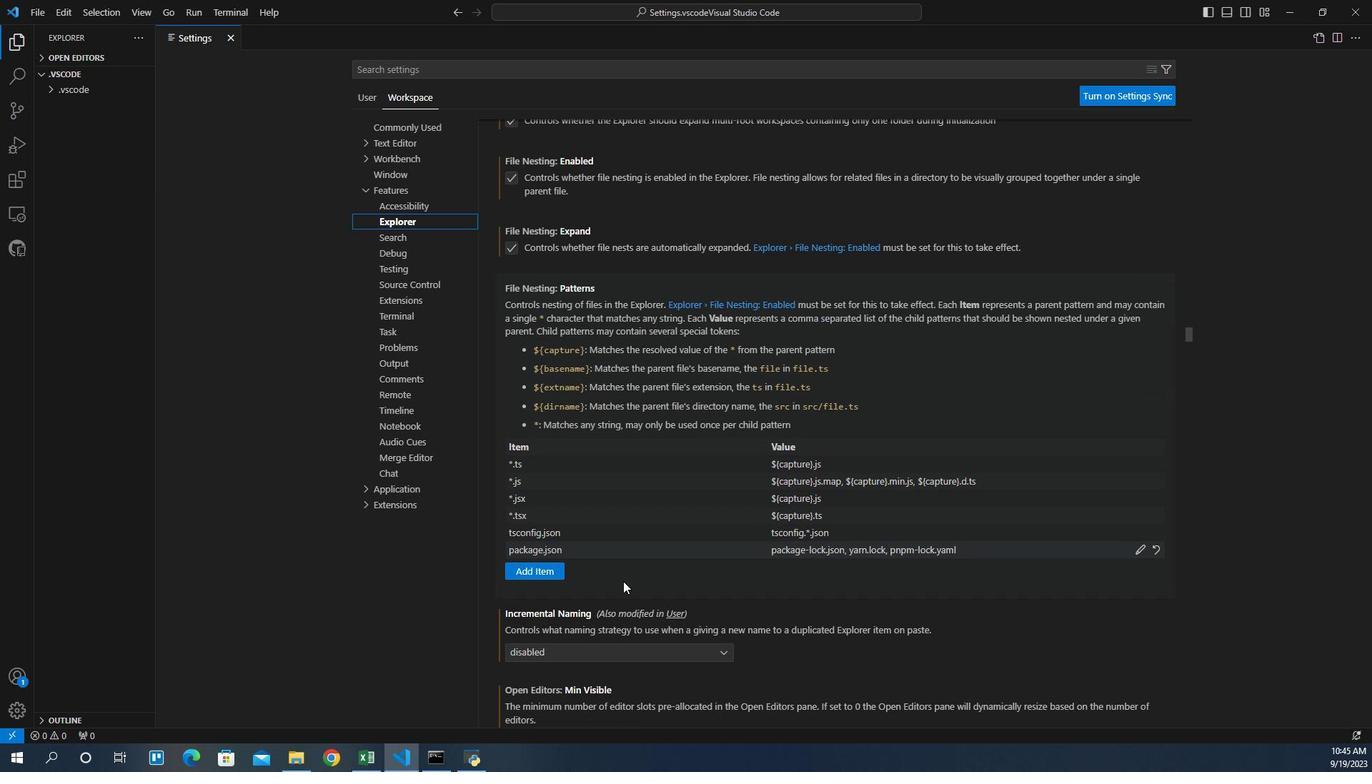 
Action: Mouse scrolled (621, 572) with delta (0, 0)
Screenshot: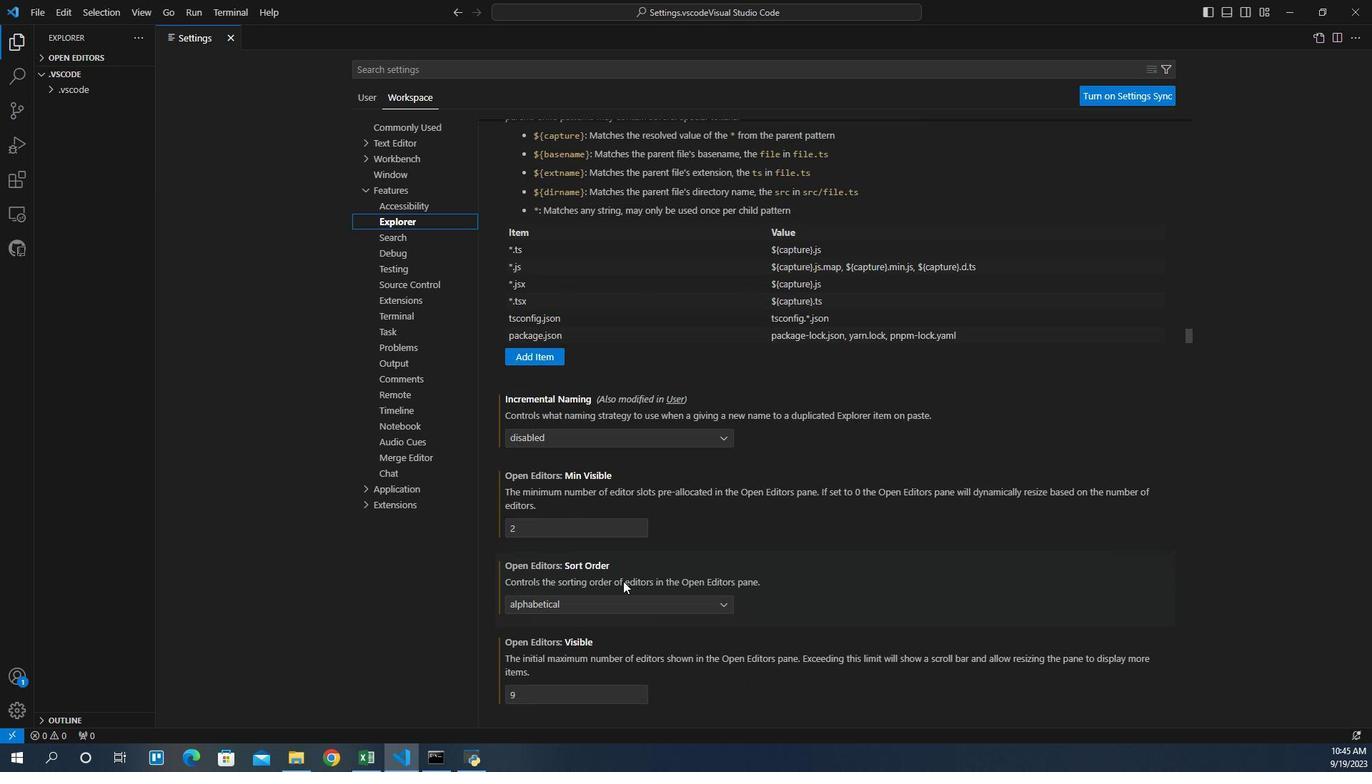 
Action: Mouse scrolled (621, 572) with delta (0, 0)
Screenshot: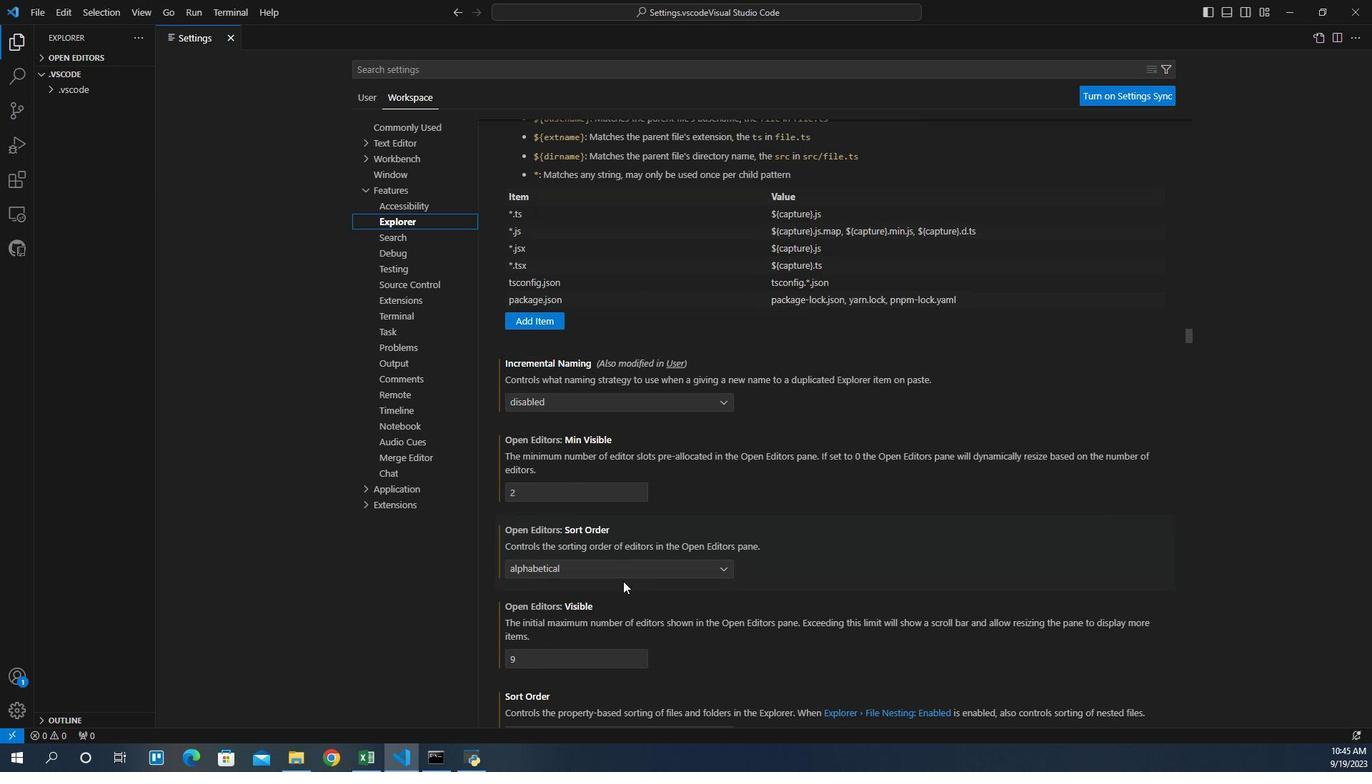 
Action: Mouse scrolled (621, 572) with delta (0, 0)
Screenshot: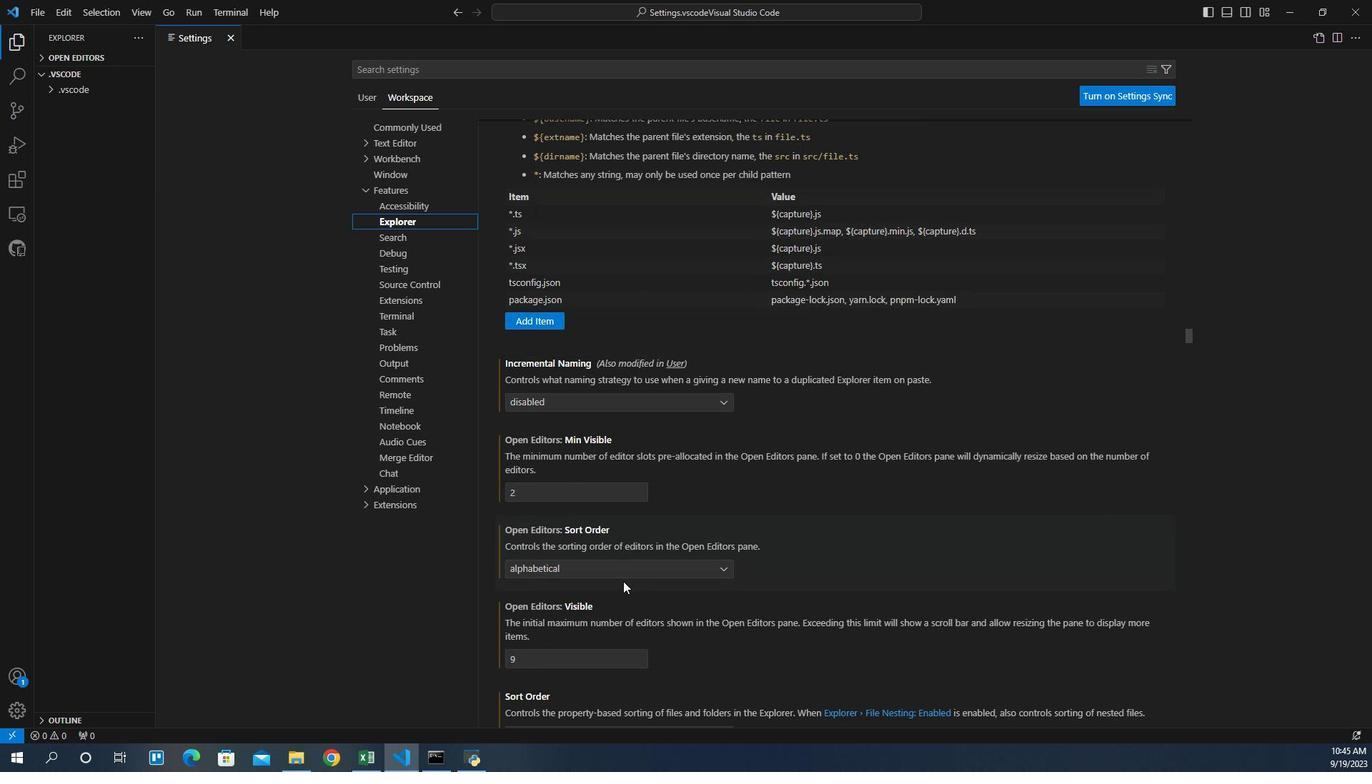 
Action: Mouse scrolled (621, 572) with delta (0, 0)
Screenshot: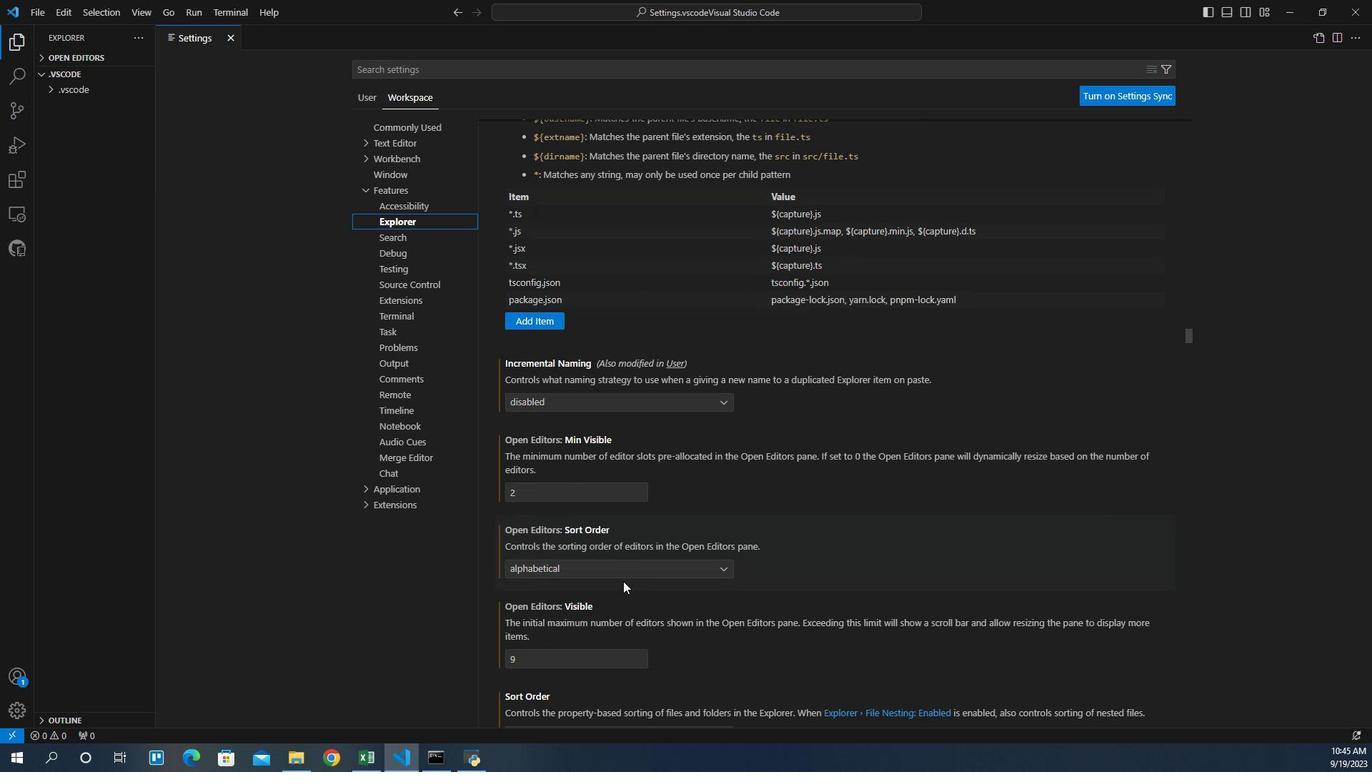 
Action: Mouse scrolled (621, 572) with delta (0, 0)
Screenshot: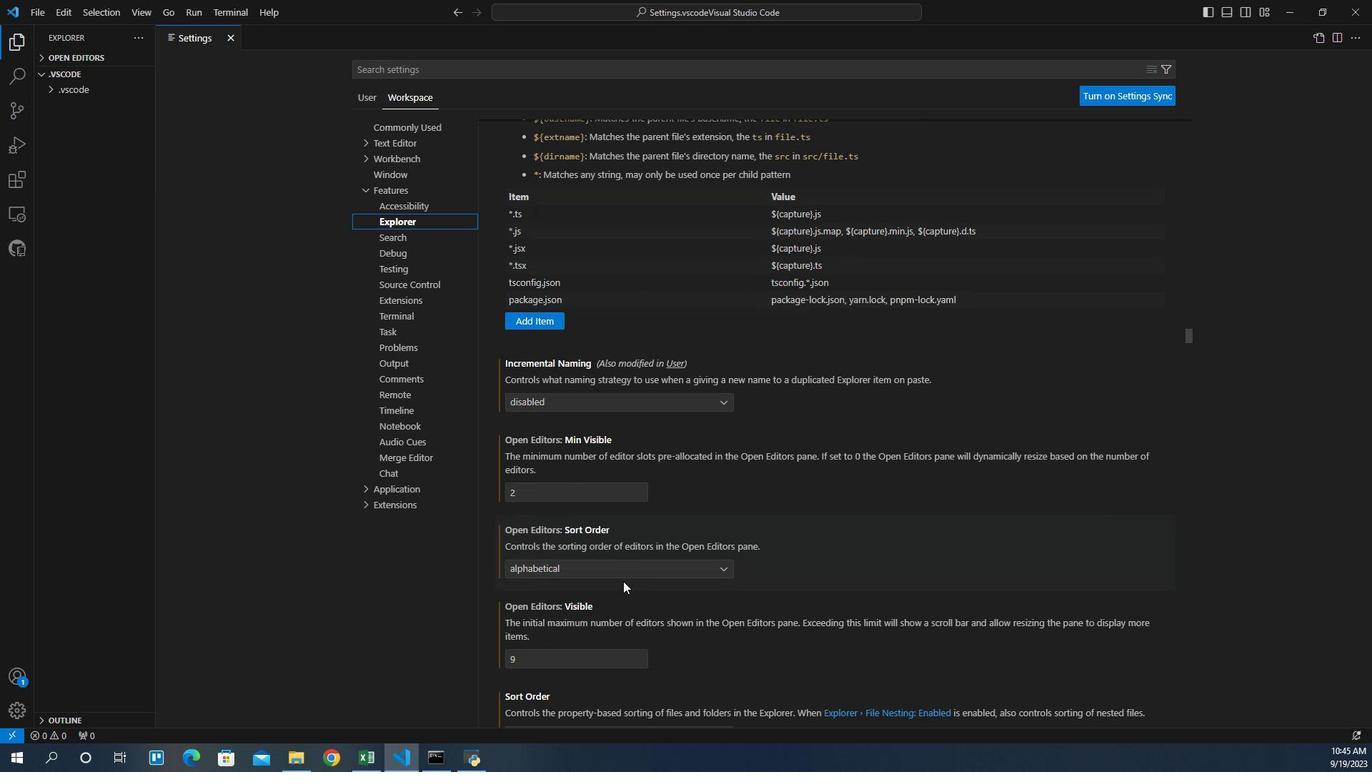 
Action: Mouse scrolled (621, 572) with delta (0, 0)
Screenshot: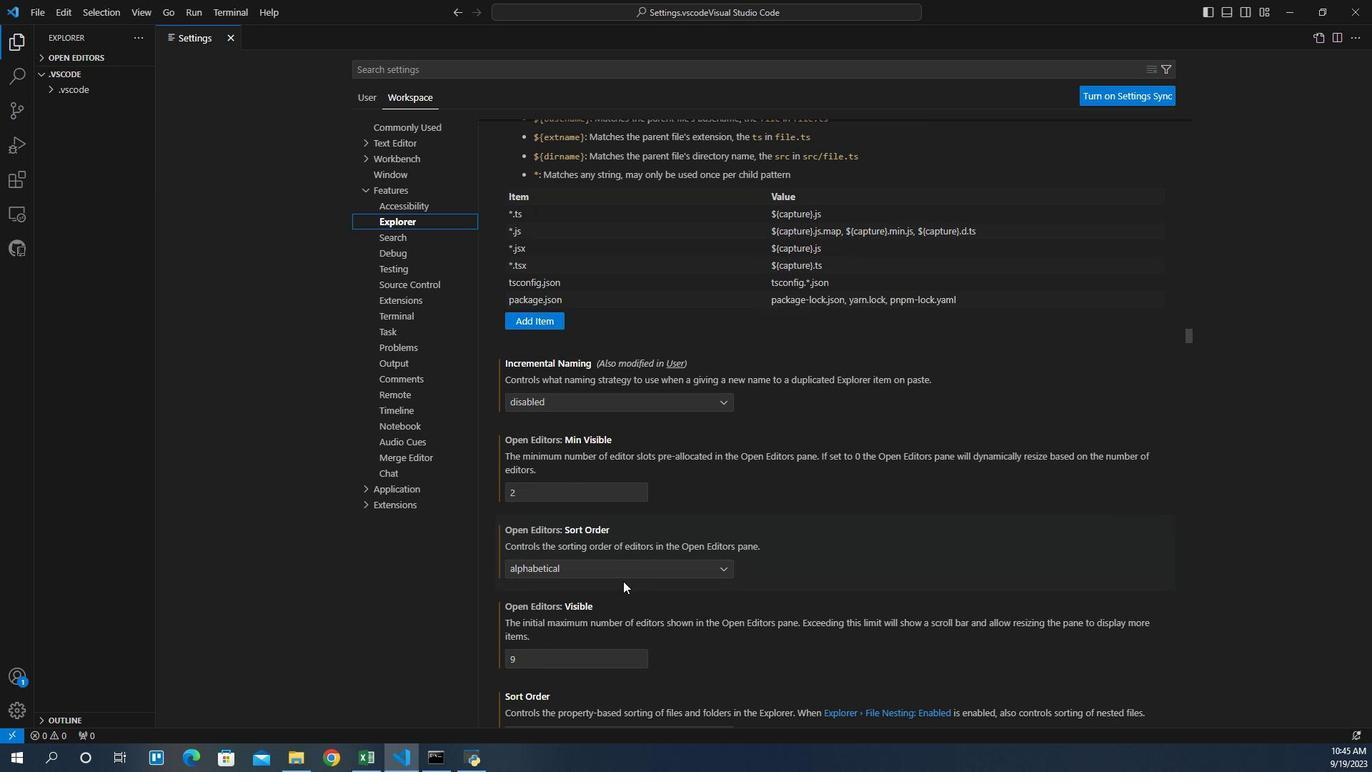 
Action: Mouse scrolled (621, 572) with delta (0, 0)
Screenshot: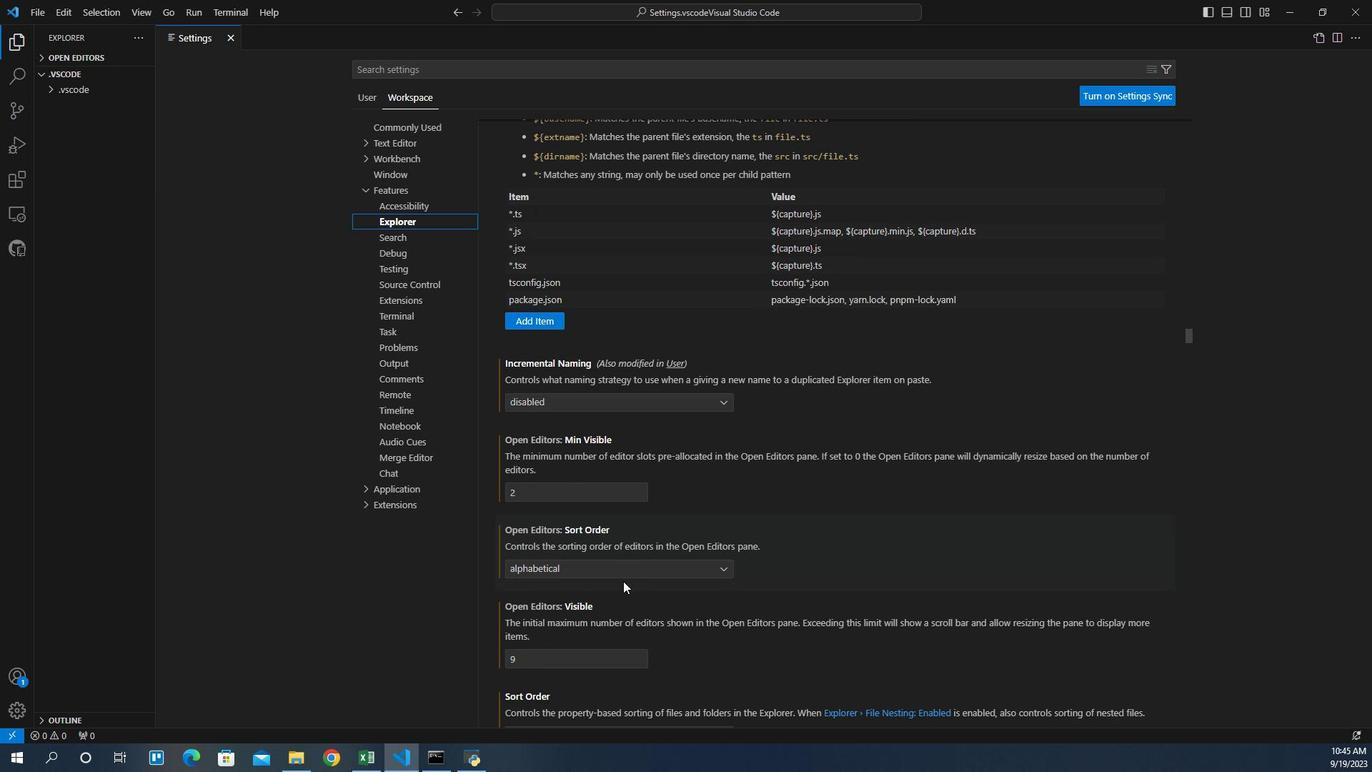 
Action: Mouse scrolled (621, 572) with delta (0, 0)
Screenshot: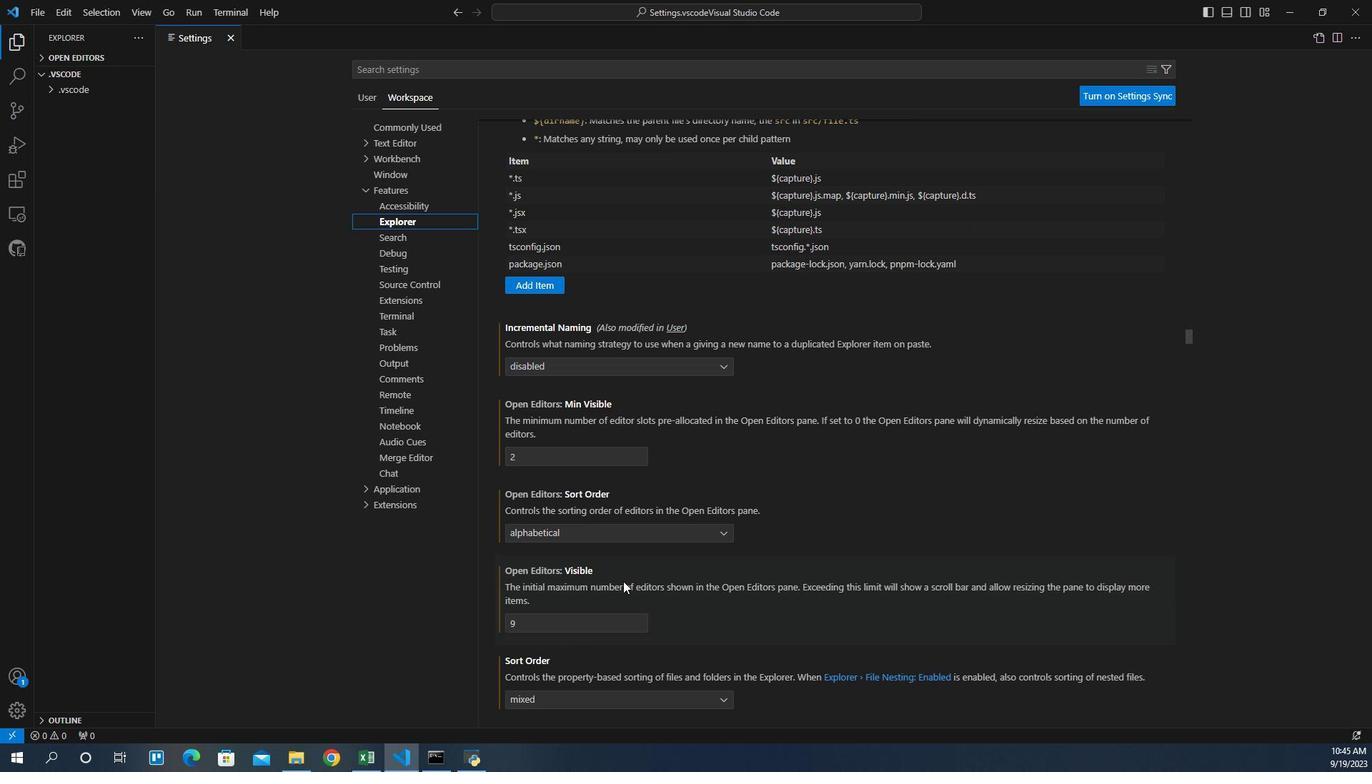 
Action: Mouse moved to (644, 661)
Screenshot: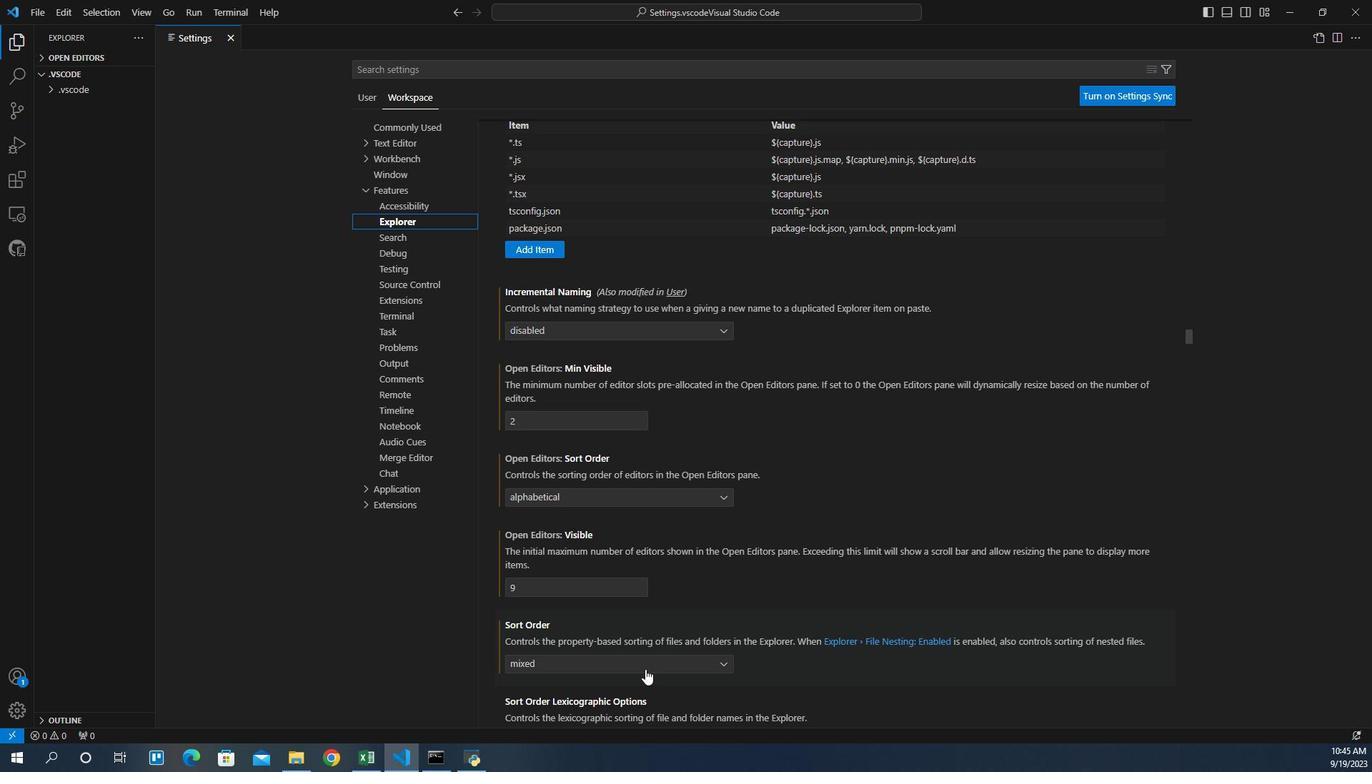 
Action: Mouse scrolled (644, 660) with delta (0, 0)
Screenshot: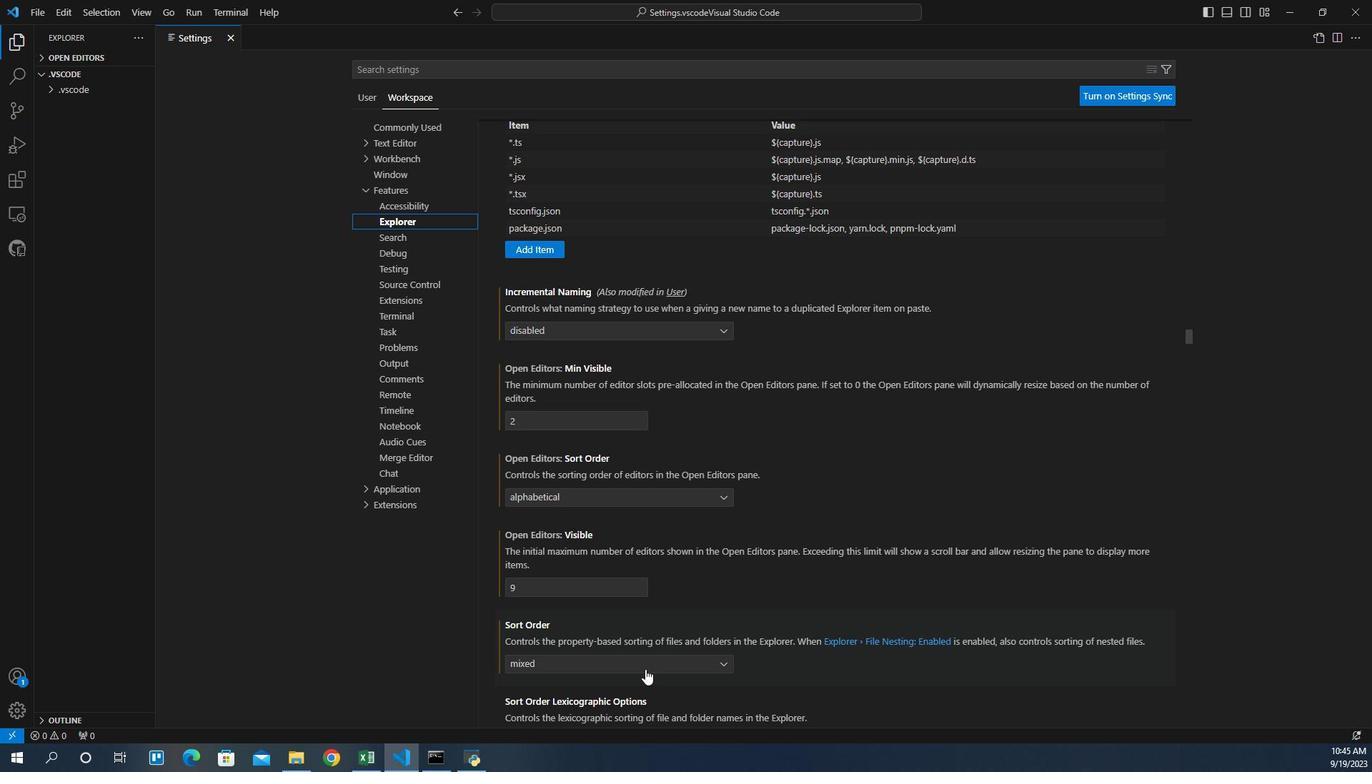 
Action: Mouse moved to (639, 655)
Screenshot: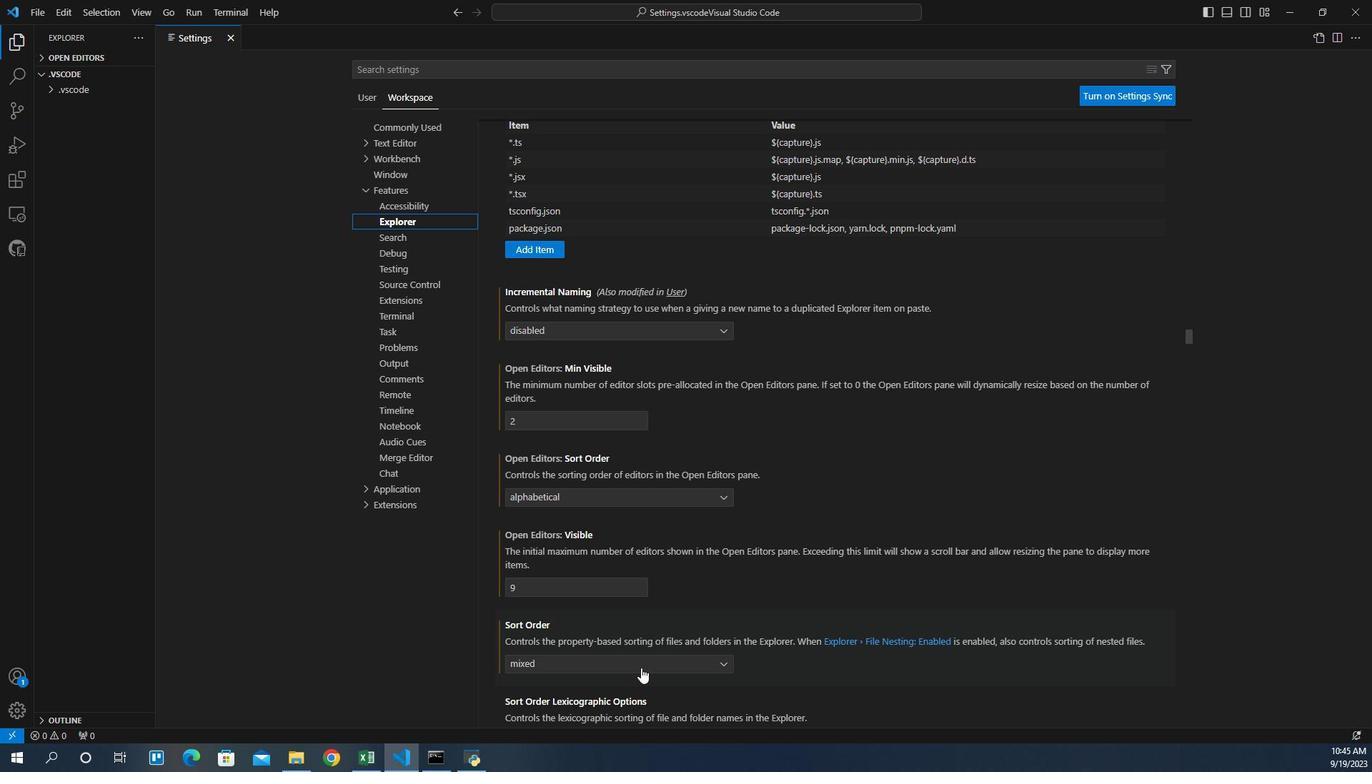 
Action: Mouse pressed left at (639, 655)
Screenshot: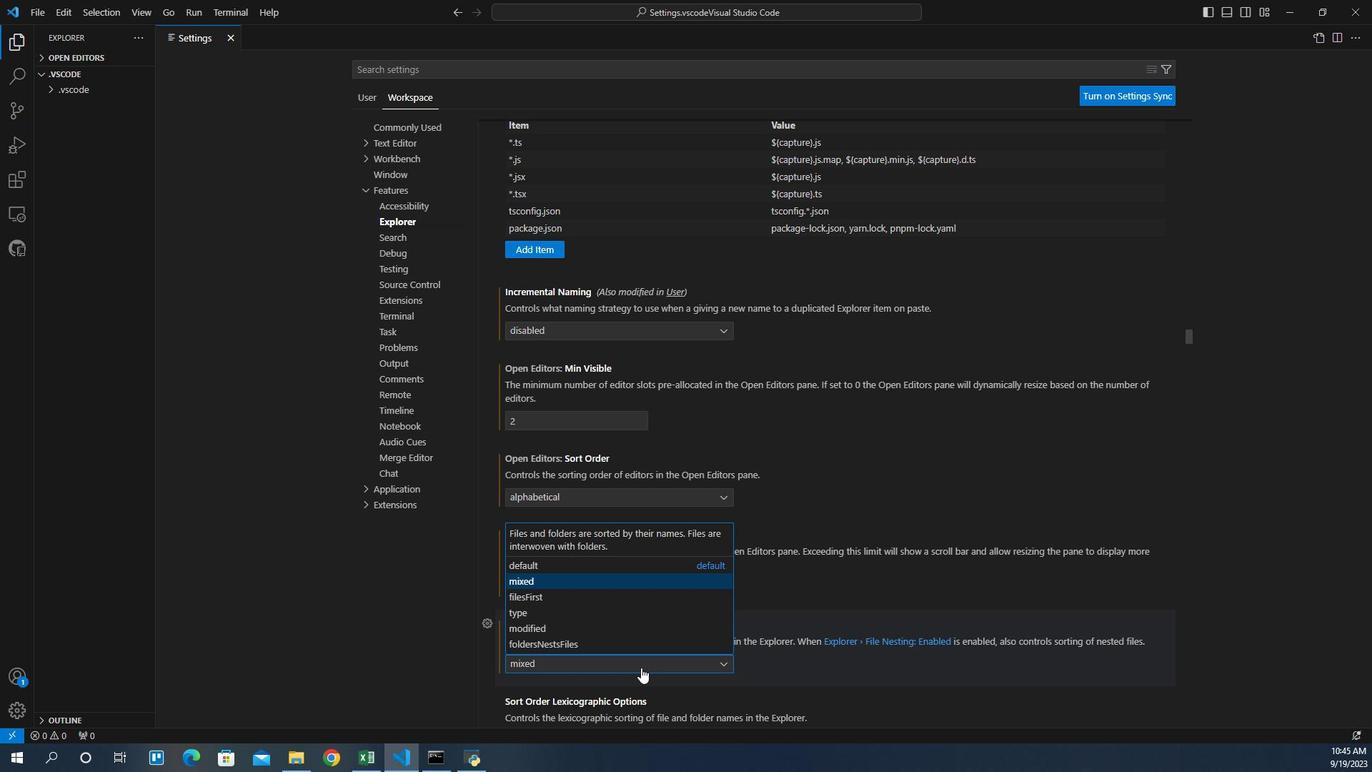 
Action: Mouse moved to (549, 587)
Screenshot: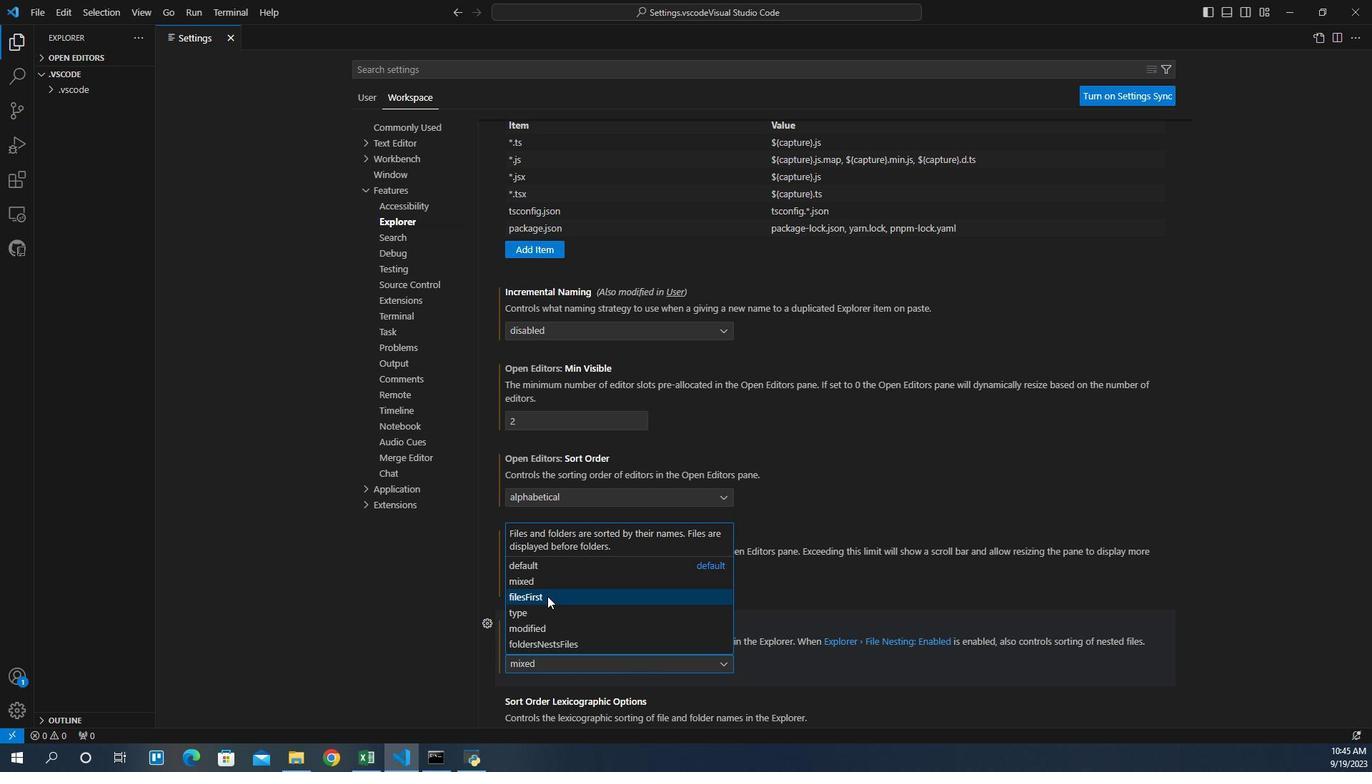 
Action: Mouse pressed left at (549, 587)
Screenshot: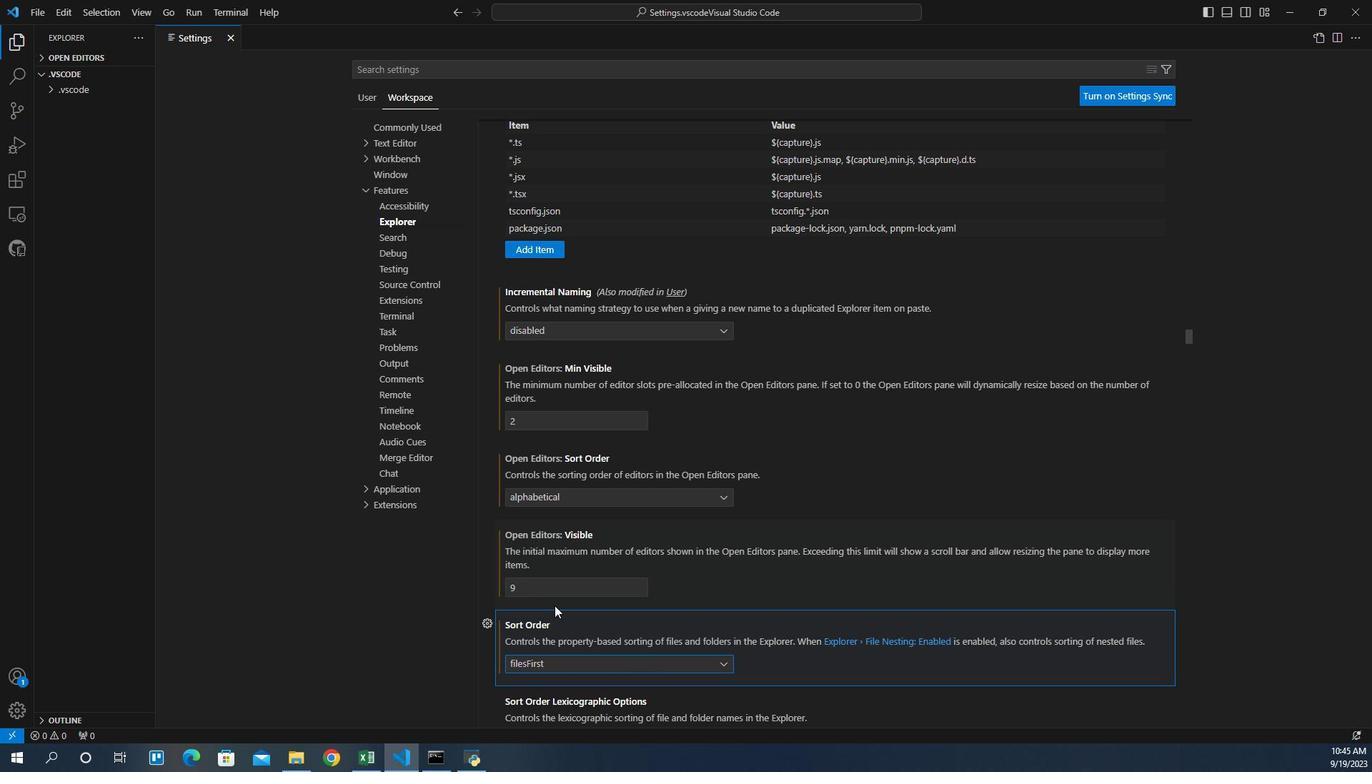 
Action: Mouse moved to (577, 663)
Screenshot: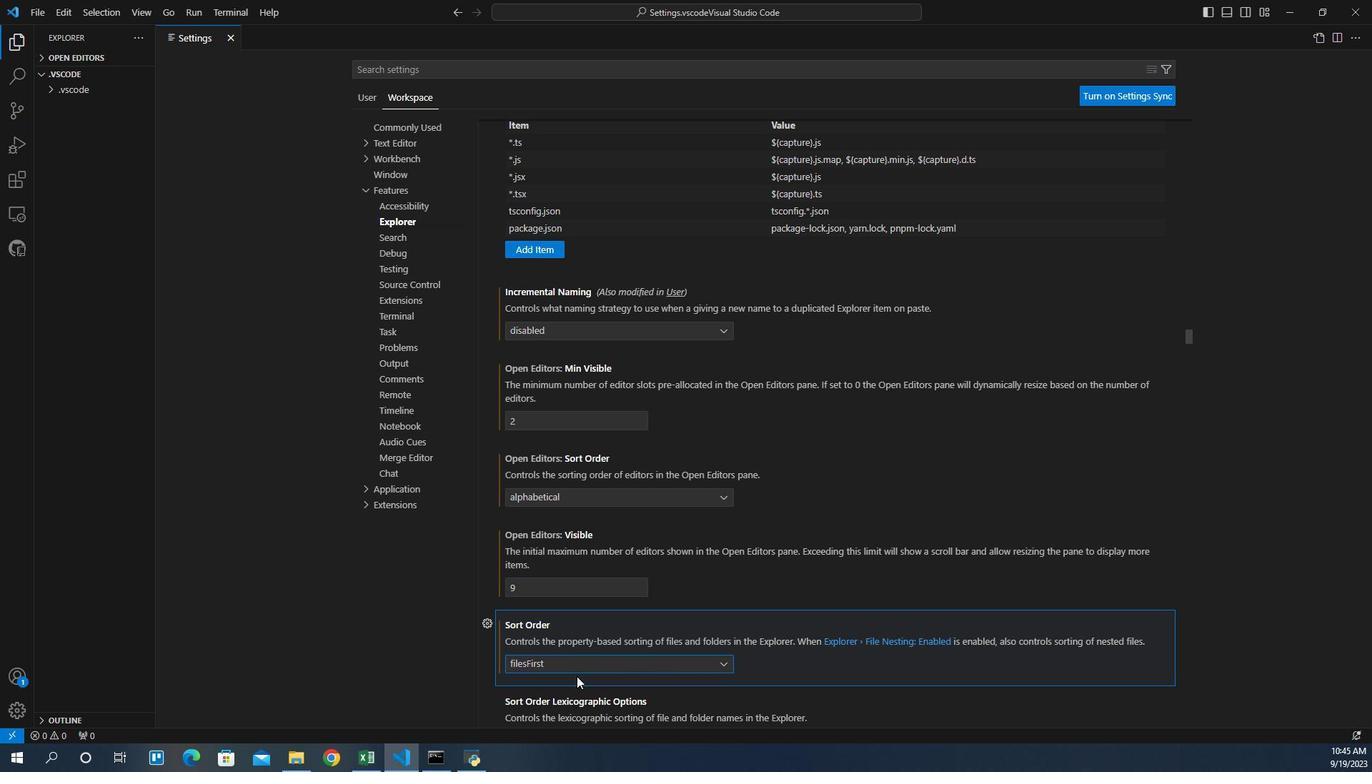 
